 Task: Notify agents about tickets requiring input from the product design team.
Action: Mouse moved to (621, 36)
Screenshot: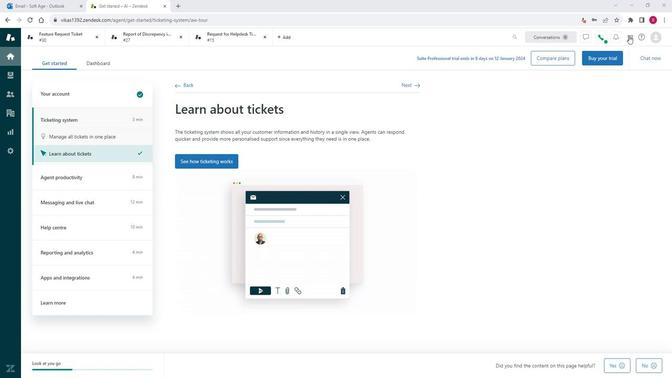 
Action: Mouse pressed left at (621, 36)
Screenshot: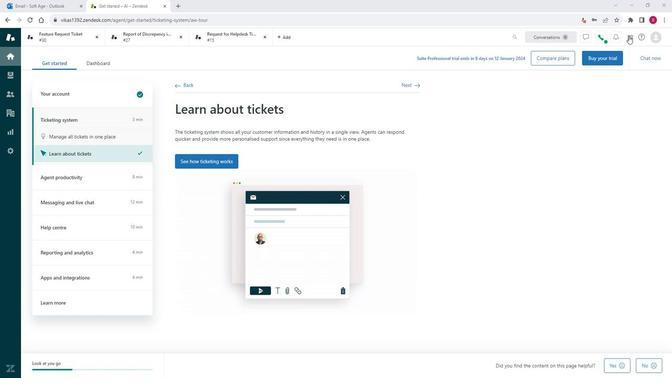 
Action: Mouse moved to (569, 212)
Screenshot: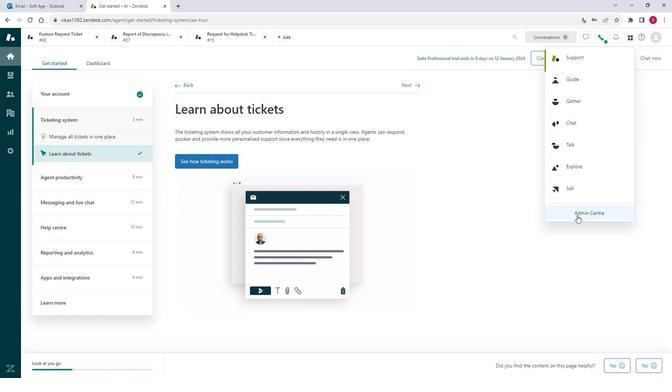 
Action: Mouse pressed left at (569, 212)
Screenshot: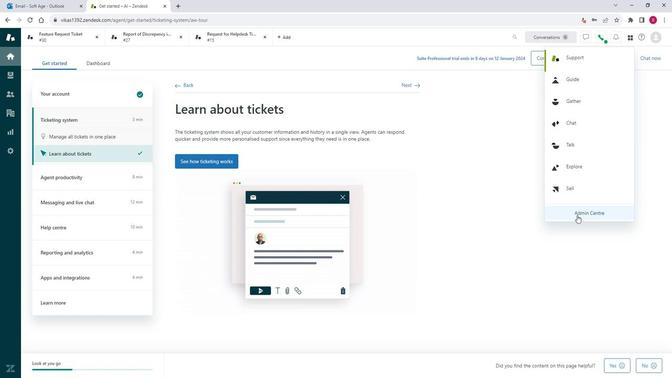 
Action: Mouse moved to (36, 96)
Screenshot: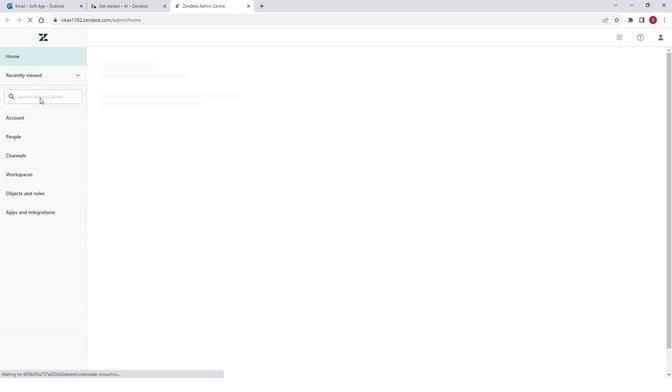 
Action: Mouse pressed left at (36, 96)
Screenshot: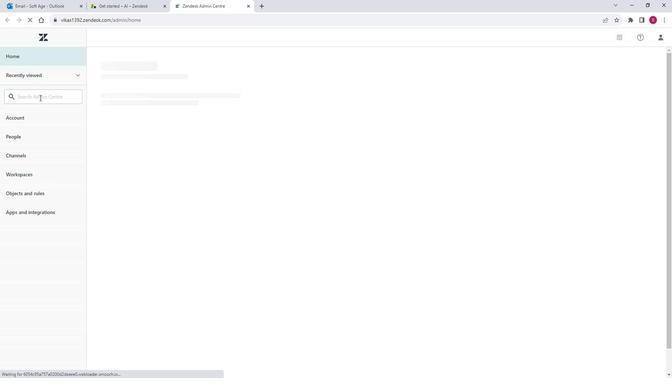 
Action: Mouse moved to (36, 95)
Screenshot: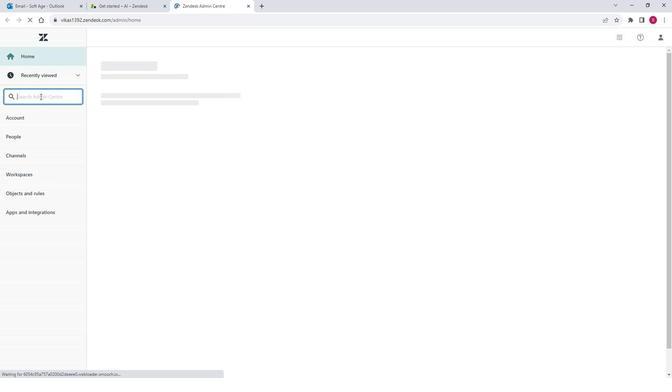 
Action: Key pressed triggers
Screenshot: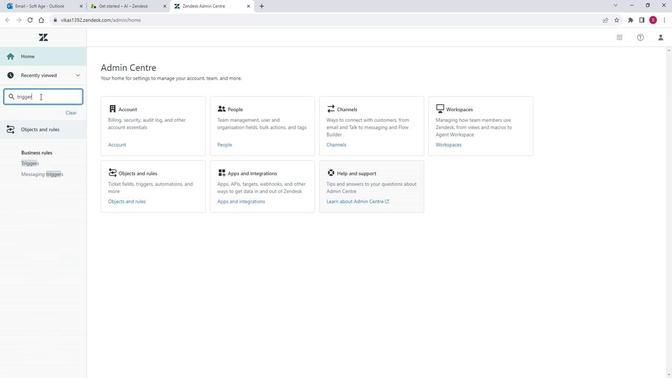 
Action: Mouse moved to (28, 160)
Screenshot: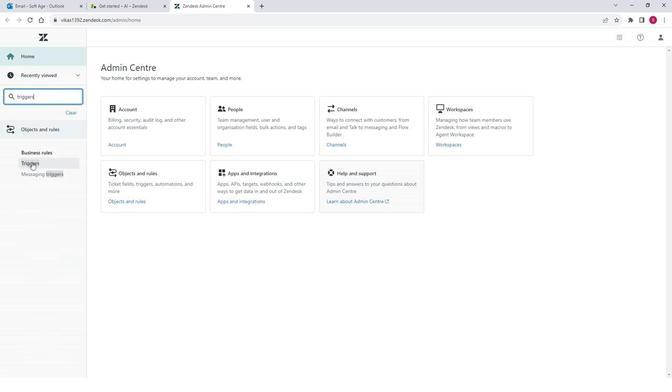 
Action: Mouse pressed left at (28, 160)
Screenshot: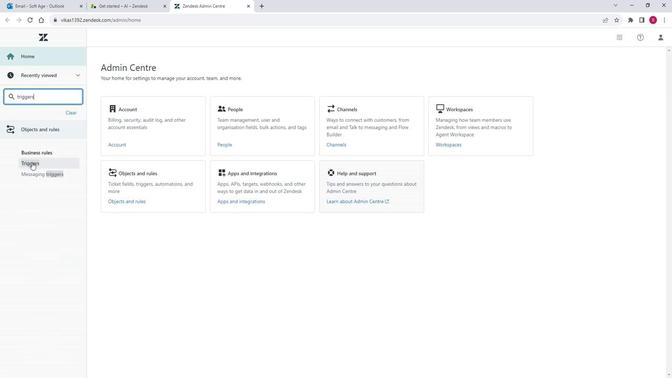 
Action: Mouse moved to (619, 73)
Screenshot: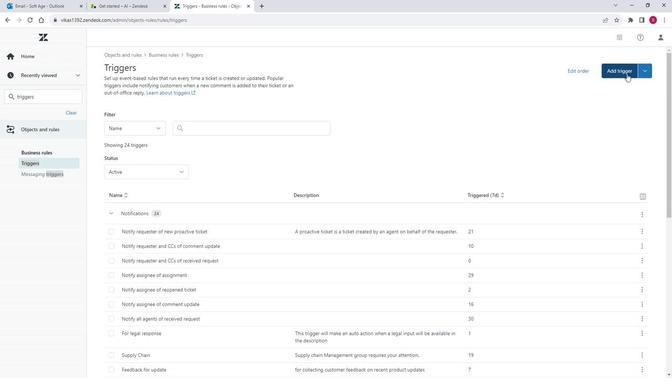 
Action: Mouse pressed left at (619, 73)
Screenshot: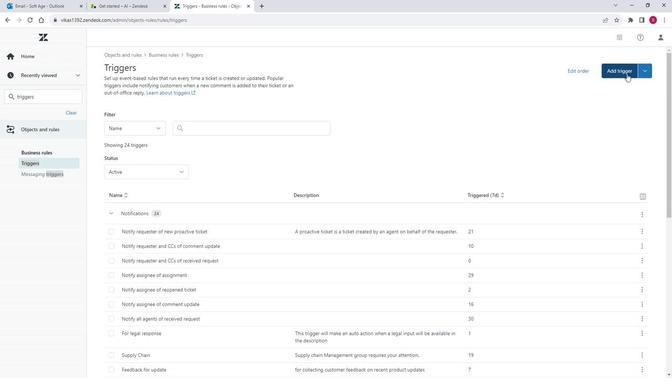 
Action: Mouse moved to (149, 98)
Screenshot: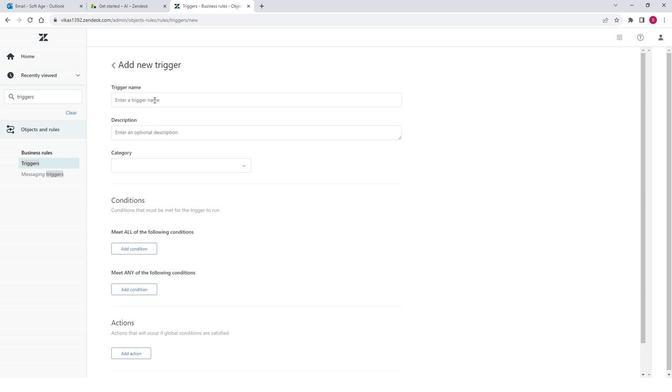 
Action: Mouse pressed left at (149, 98)
Screenshot: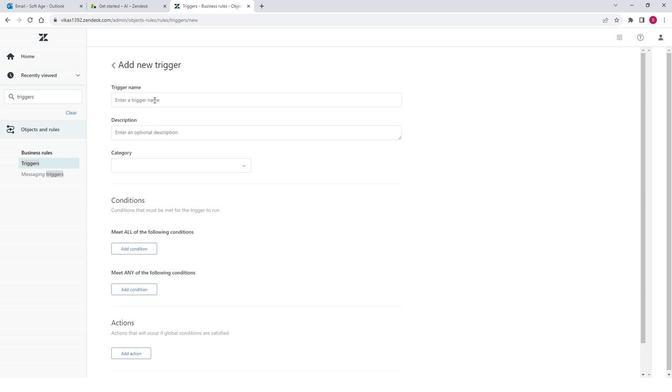 
Action: Mouse moved to (151, 98)
Screenshot: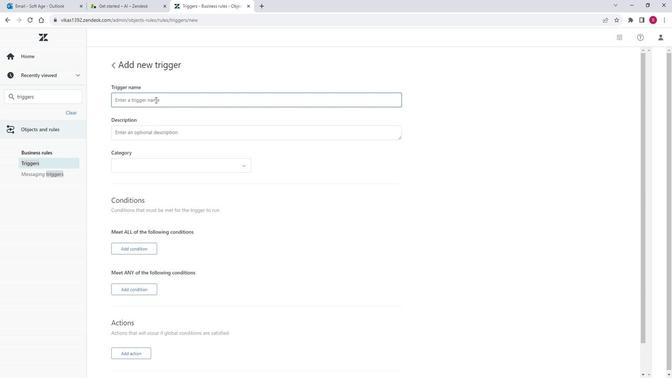 
Action: Key pressed <Key.shift><Key.shift><Key.shift><Key.shift><Key.shift><Key.shift><Key.shift><Key.shift><Key.shift><Key.shift><Key.shift><Key.shift><Key.shift><Key.shift><Key.shift><Key.shift><Key.shift><Key.shift><Key.shift><Key.shift><Key.shift><Key.shift><Key.shift><Key.shift><Key.shift><Key.shift><Key.shift><Key.shift><Key.shift><Key.shift><Key.shift><Key.shift><Key.shift><Key.shift><Key.shift><Key.shift><Key.shift><Key.shift><Key.shift><Key.shift><Key.shift><Key.shift><Key.shift><Key.shift><Key.shift><Key.shift><Key.shift><Key.shift><Key.shift><Key.shift><Key.shift><Key.shift><Key.shift><Key.shift><Key.shift><Key.shift><Key.shift><Key.shift><Key.shift>ti<Key.backspace><Key.backspace><Key.shift><Key.shift>Ticket<Key.space>requires<Key.space>input
Screenshot: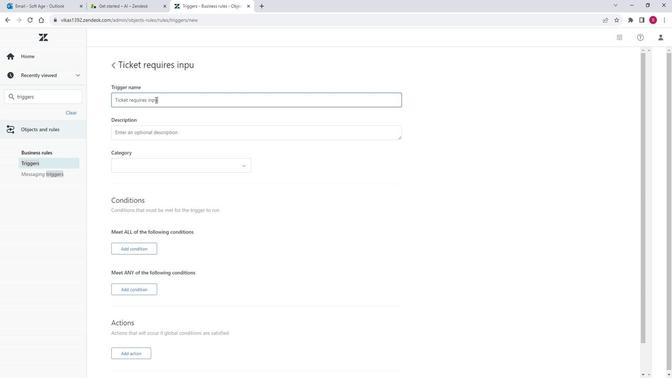 
Action: Mouse moved to (149, 131)
Screenshot: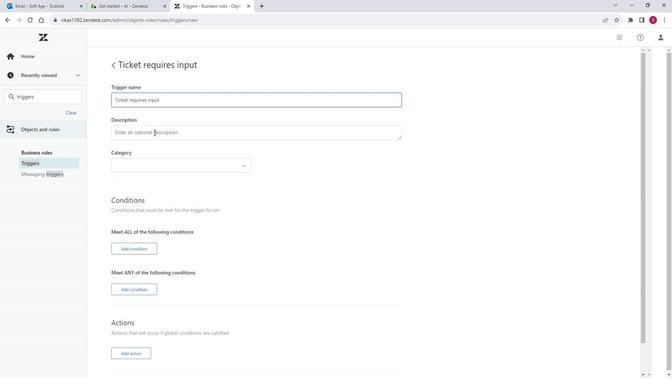 
Action: Mouse pressed left at (149, 131)
Screenshot: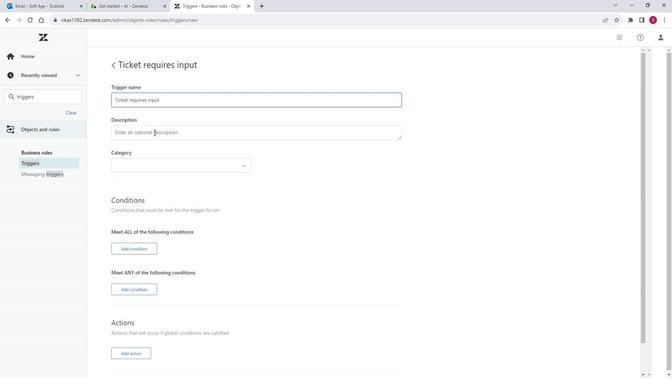 
Action: Mouse moved to (148, 131)
Screenshot: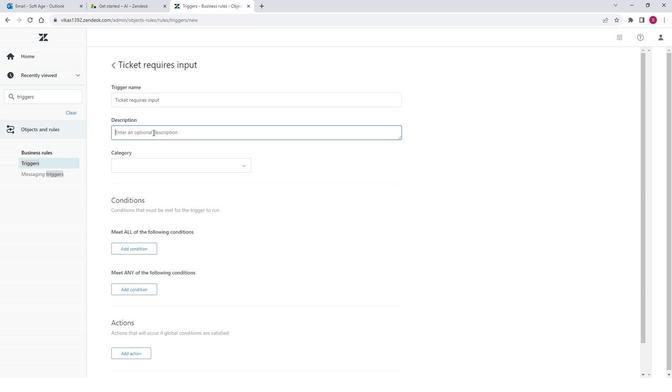 
Action: Key pressed <Key.shift><Key.shift><Key.shift><Key.shift><Key.shift><Key.shift><Key.shift><Key.shift><Key.shift>Automatically<Key.space>notis<Key.backspace>dies<Key.space>sa<Key.backspace><Key.backspace>assignes<Key.backspace><Key.backspace>d<Key.backspace>ed<Key.space>af<Key.backspace>gents<Key.space>when<Key.space>tickets<Key.space>with<Key.space>design<Key.space><Key.backspace>-related<Key.space>inquiries<Key.space>are<Key.space>created<Key.space>or<Key.space>updated.
Screenshot: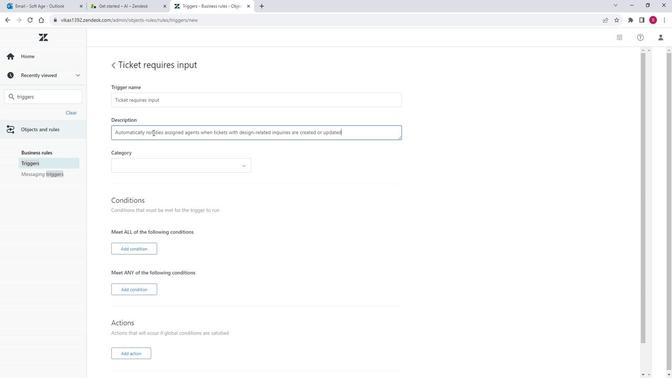 
Action: Mouse moved to (218, 164)
Screenshot: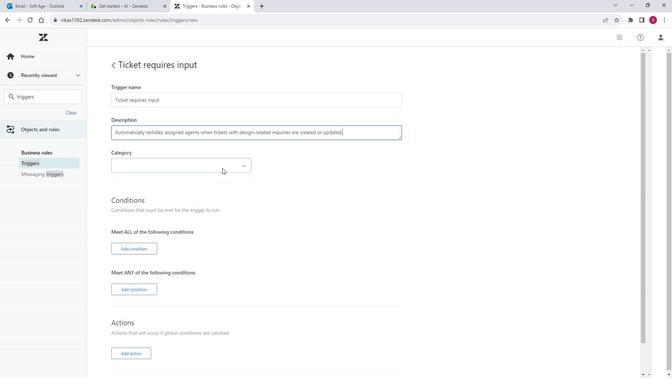 
Action: Mouse pressed left at (218, 164)
Screenshot: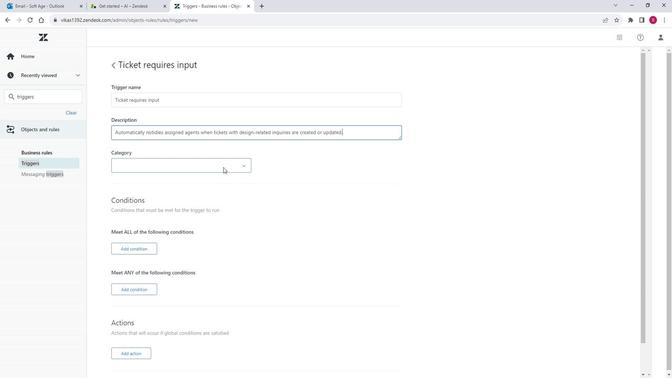 
Action: Mouse moved to (154, 181)
Screenshot: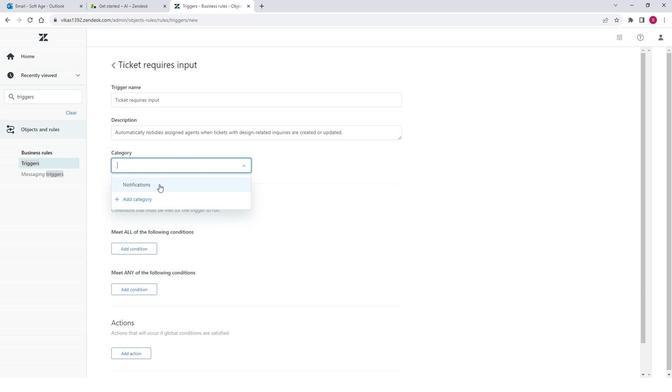 
Action: Mouse pressed left at (154, 181)
Screenshot: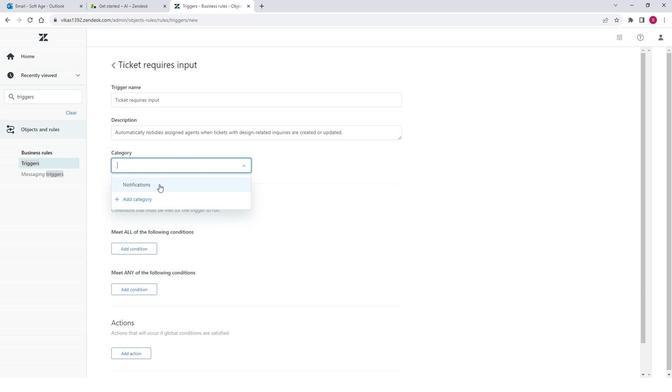 
Action: Mouse moved to (135, 245)
Screenshot: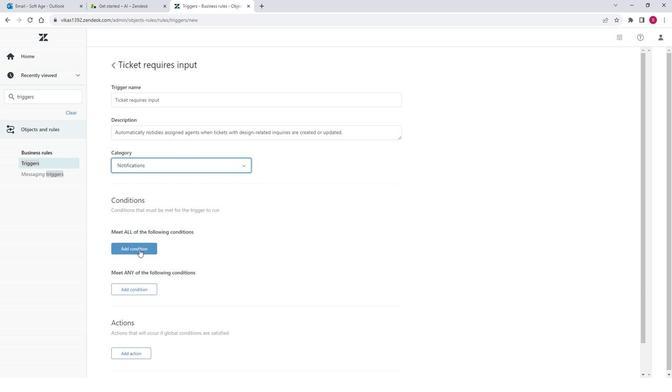 
Action: Mouse pressed left at (135, 245)
Screenshot: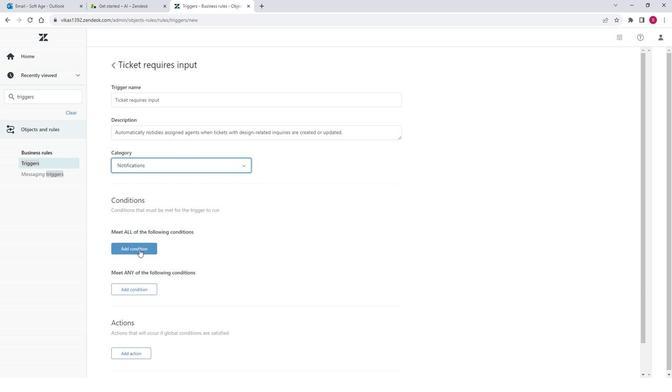 
Action: Mouse moved to (175, 252)
Screenshot: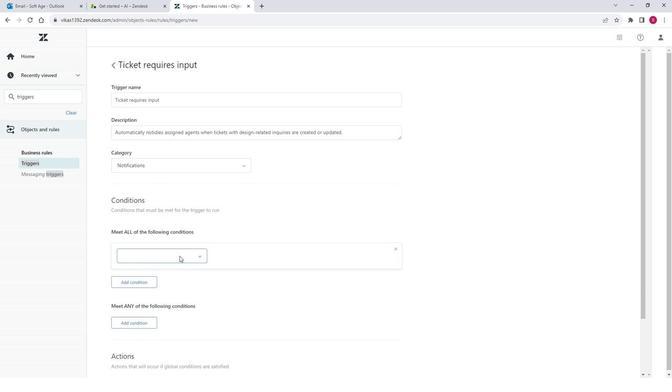 
Action: Mouse pressed left at (175, 252)
Screenshot: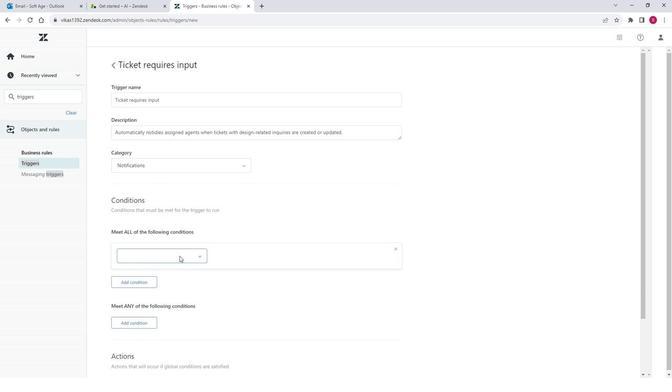 
Action: Mouse moved to (147, 156)
Screenshot: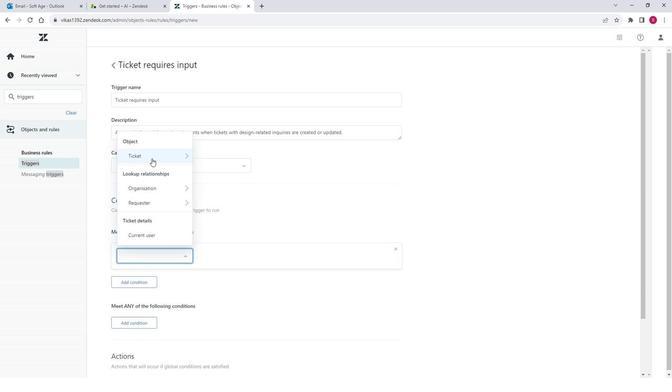 
Action: Mouse pressed left at (147, 156)
Screenshot: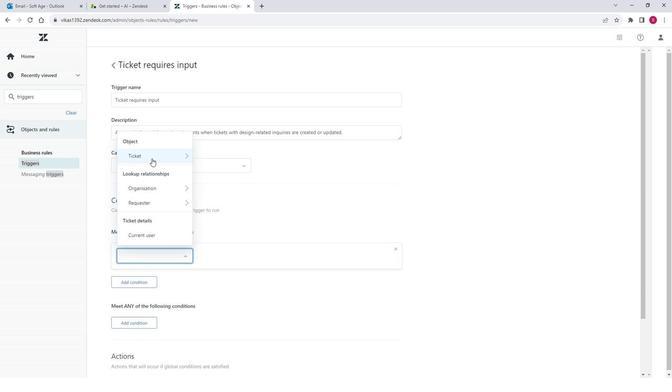 
Action: Mouse moved to (144, 208)
Screenshot: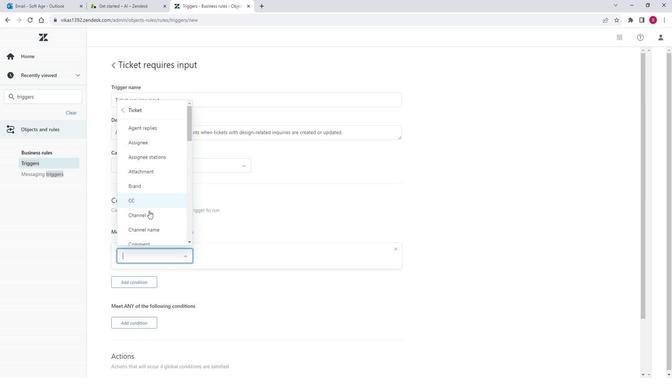 
Action: Mouse scrolled (144, 207) with delta (0, 0)
Screenshot: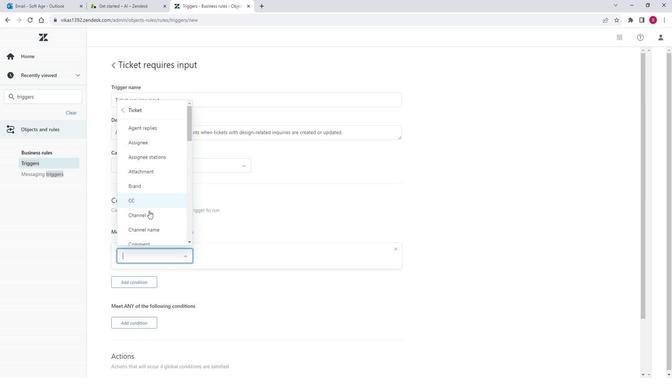 
Action: Mouse moved to (145, 208)
Screenshot: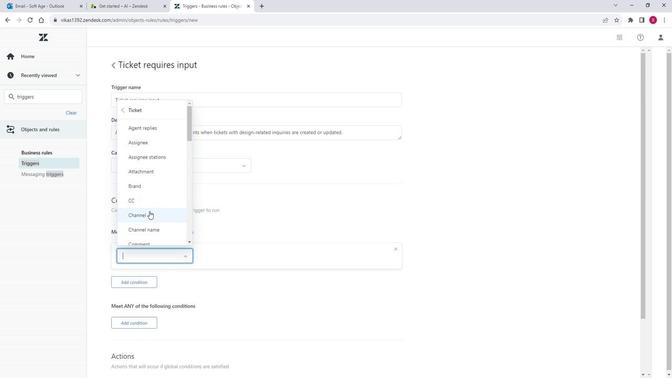 
Action: Mouse scrolled (145, 208) with delta (0, 0)
Screenshot: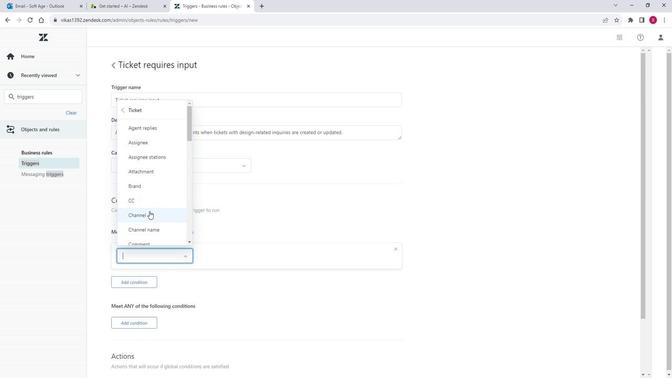 
Action: Mouse moved to (145, 208)
Screenshot: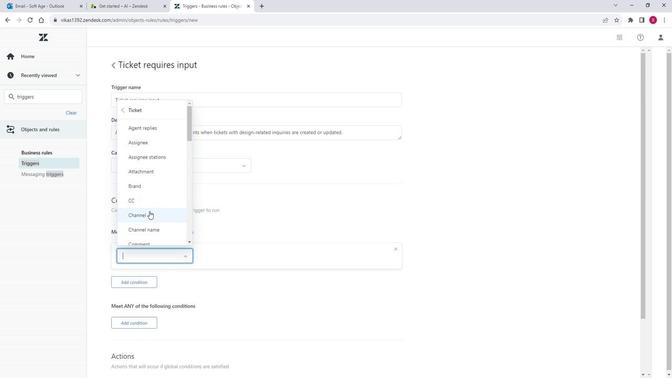 
Action: Mouse scrolled (145, 208) with delta (0, 0)
Screenshot: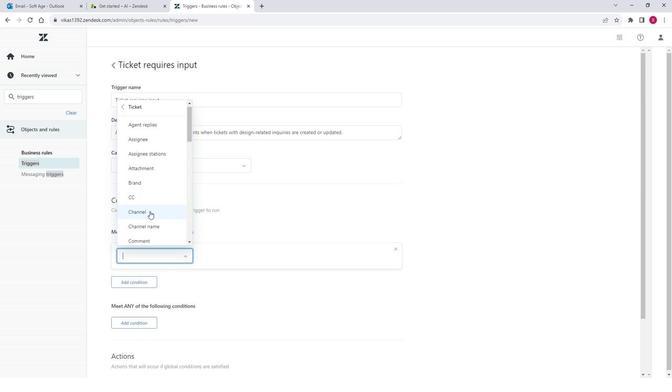 
Action: Mouse moved to (145, 208)
Screenshot: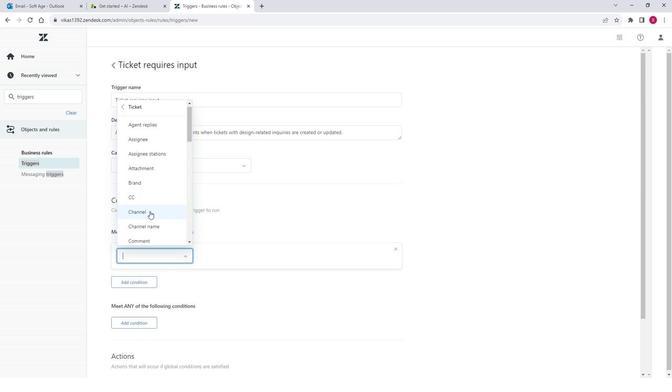 
Action: Mouse scrolled (145, 208) with delta (0, 0)
Screenshot: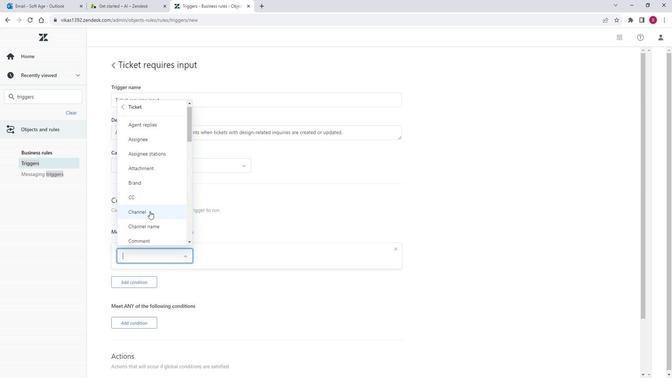 
Action: Mouse moved to (146, 208)
Screenshot: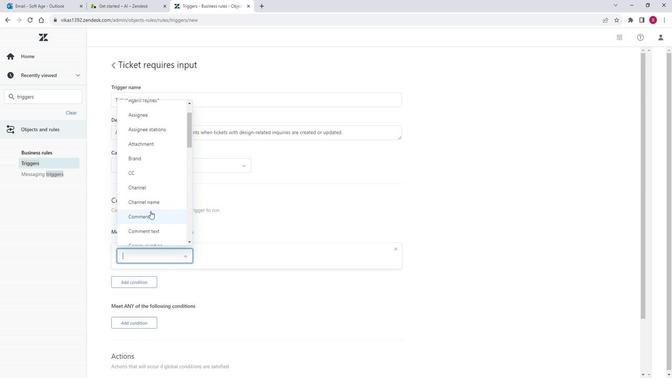 
Action: Mouse scrolled (146, 208) with delta (0, 0)
Screenshot: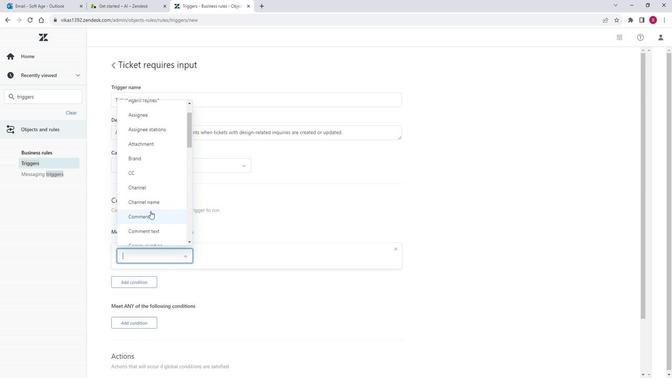 
Action: Mouse moved to (149, 204)
Screenshot: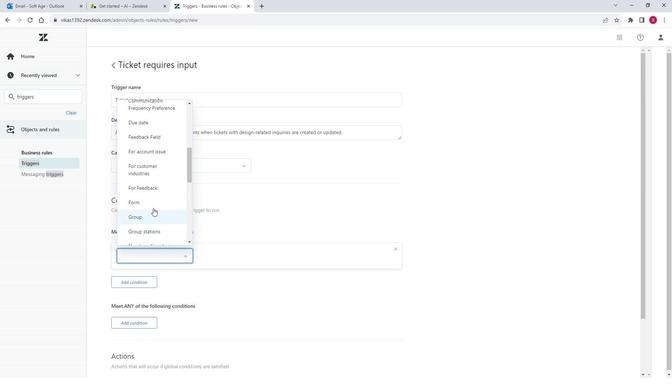 
Action: Mouse scrolled (149, 204) with delta (0, 0)
Screenshot: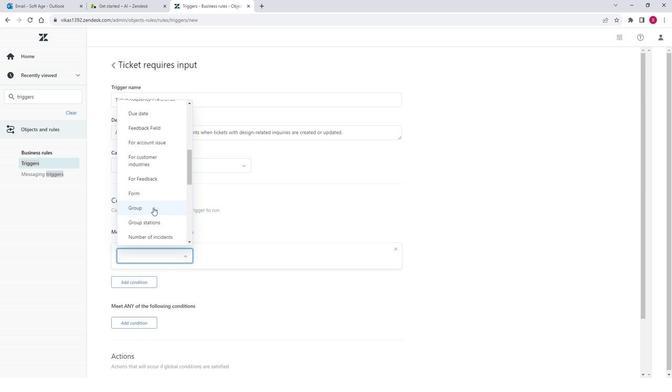 
Action: Mouse scrolled (149, 204) with delta (0, 0)
Screenshot: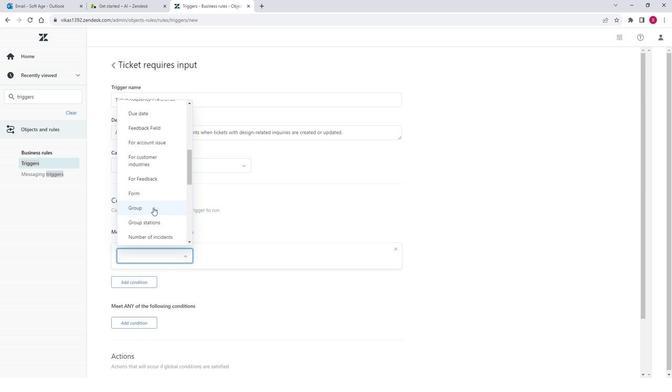 
Action: Mouse scrolled (149, 204) with delta (0, 0)
Screenshot: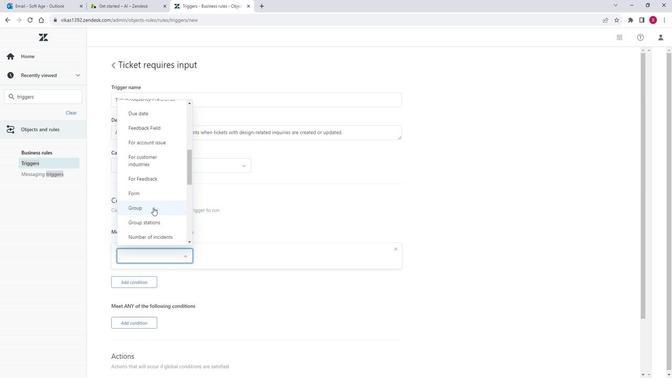 
Action: Mouse scrolled (149, 204) with delta (0, 0)
Screenshot: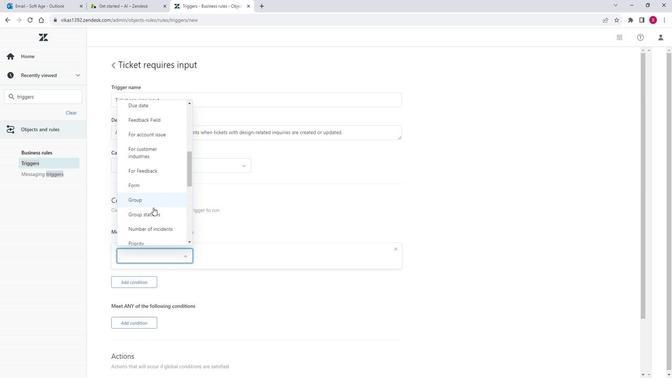 
Action: Mouse scrolled (149, 204) with delta (0, 0)
Screenshot: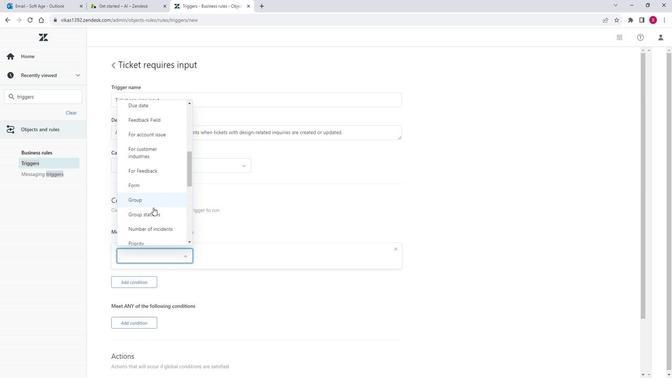 
Action: Mouse scrolled (149, 204) with delta (0, 0)
Screenshot: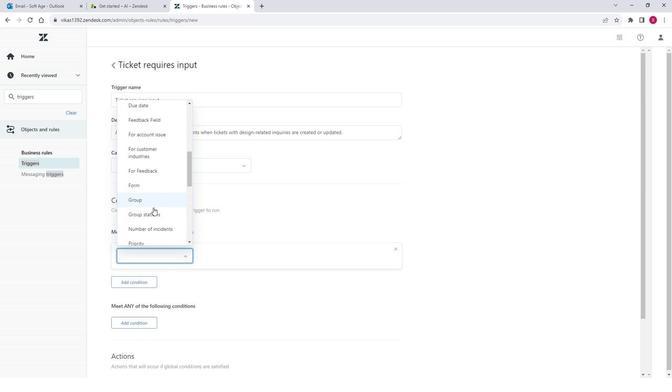 
Action: Mouse moved to (149, 203)
Screenshot: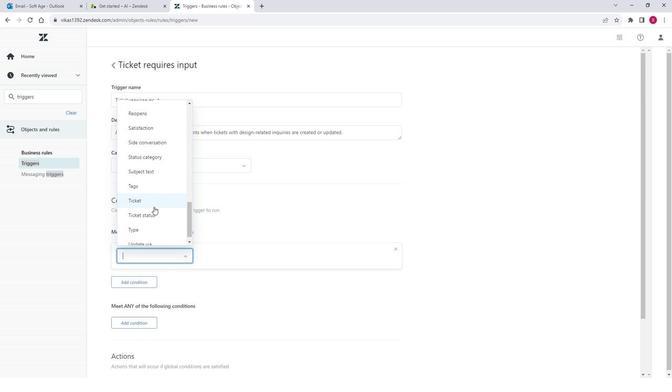 
Action: Mouse scrolled (149, 203) with delta (0, 0)
Screenshot: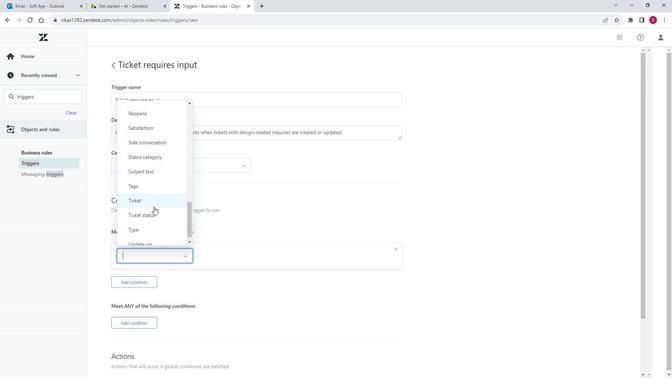 
Action: Mouse scrolled (149, 203) with delta (0, 0)
Screenshot: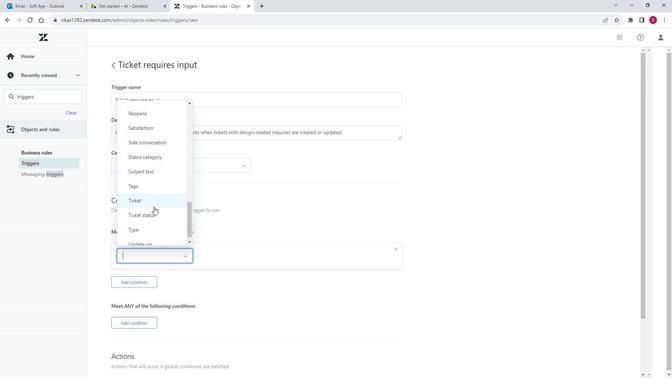 
Action: Mouse scrolled (149, 203) with delta (0, 0)
Screenshot: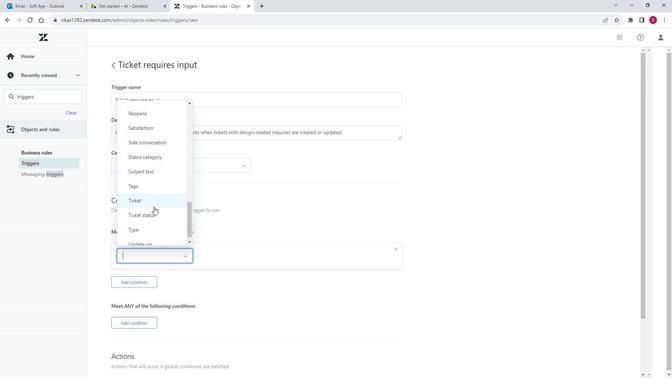 
Action: Mouse scrolled (149, 203) with delta (0, 0)
Screenshot: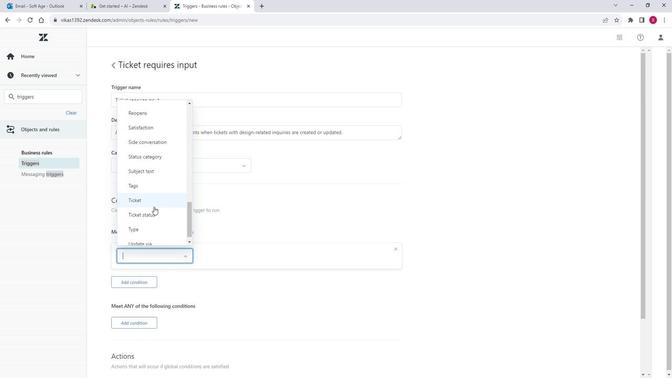 
Action: Mouse scrolled (149, 203) with delta (0, 0)
Screenshot: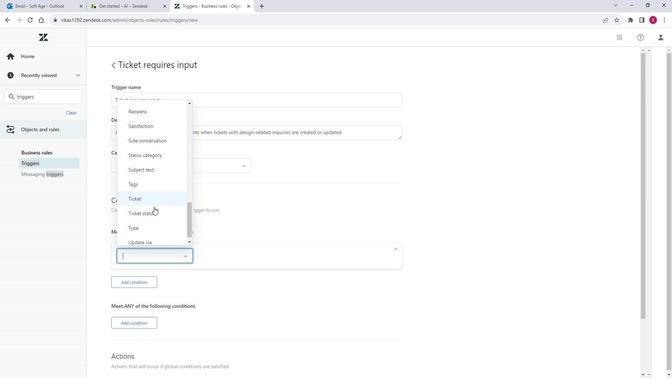 
Action: Mouse moved to (142, 202)
Screenshot: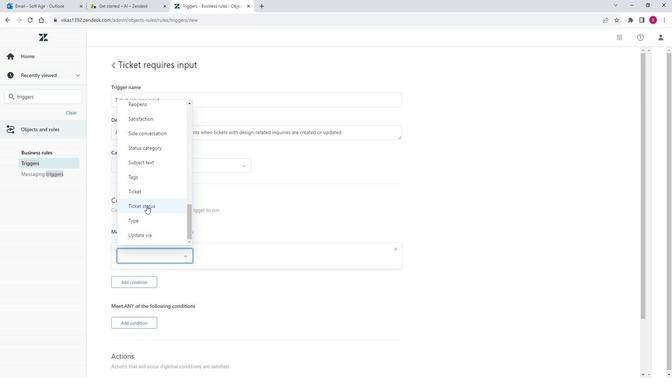 
Action: Mouse pressed left at (142, 202)
Screenshot: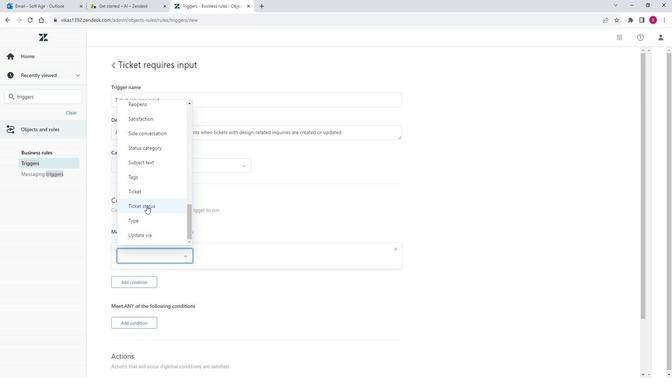 
Action: Mouse moved to (234, 311)
Screenshot: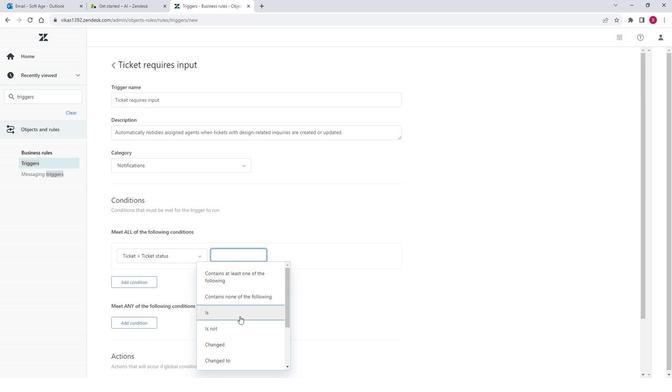 
Action: Mouse pressed left at (234, 311)
Screenshot: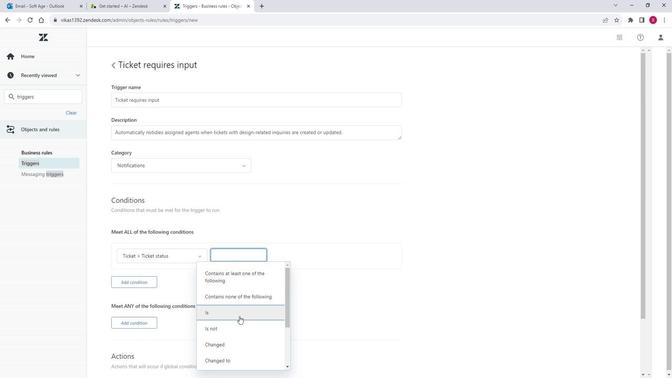 
Action: Mouse moved to (300, 286)
Screenshot: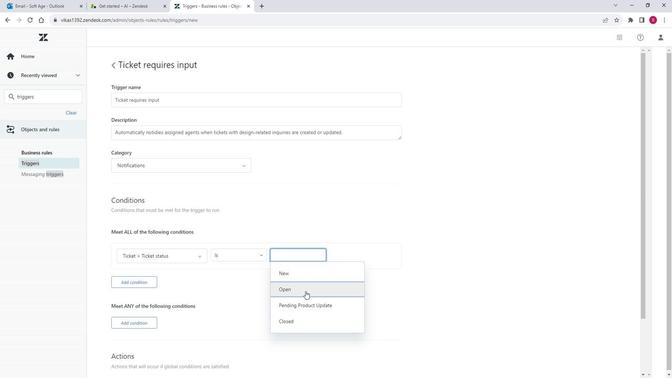 
Action: Mouse pressed left at (300, 286)
Screenshot: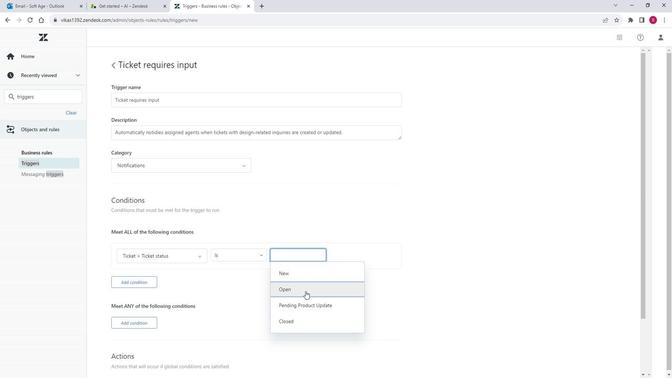
Action: Mouse moved to (146, 275)
Screenshot: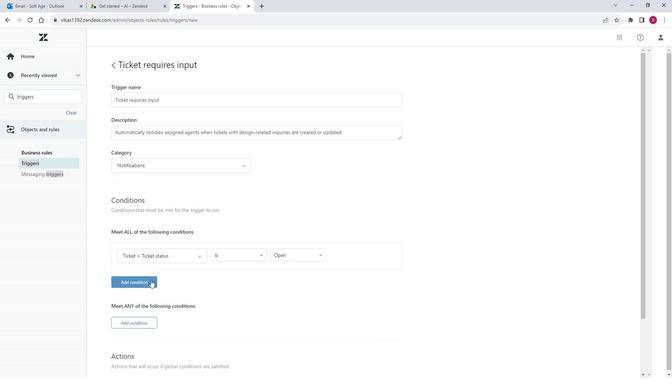 
Action: Mouse pressed left at (146, 275)
Screenshot: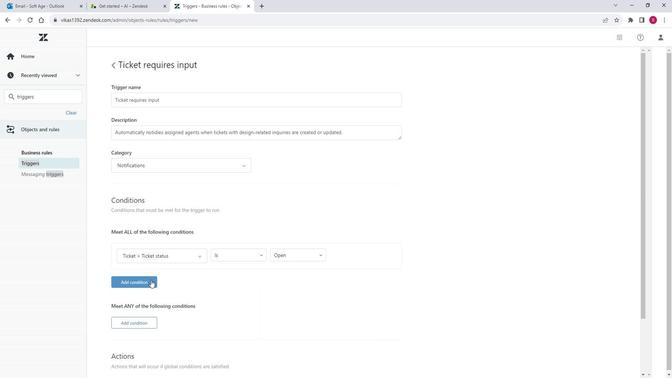 
Action: Mouse moved to (152, 277)
Screenshot: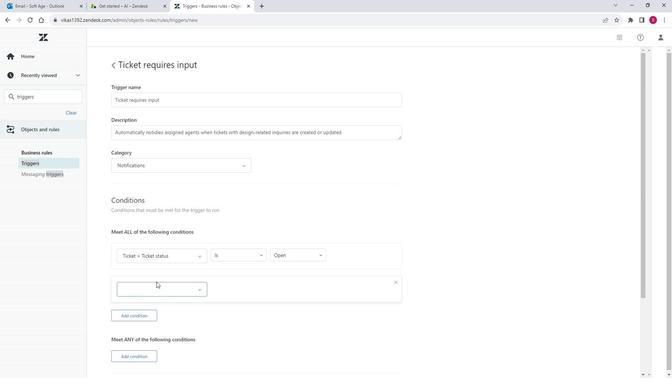 
Action: Mouse scrolled (152, 277) with delta (0, 0)
Screenshot: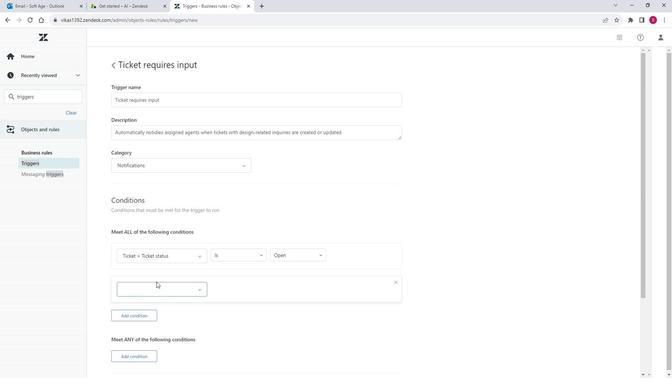 
Action: Mouse moved to (153, 270)
Screenshot: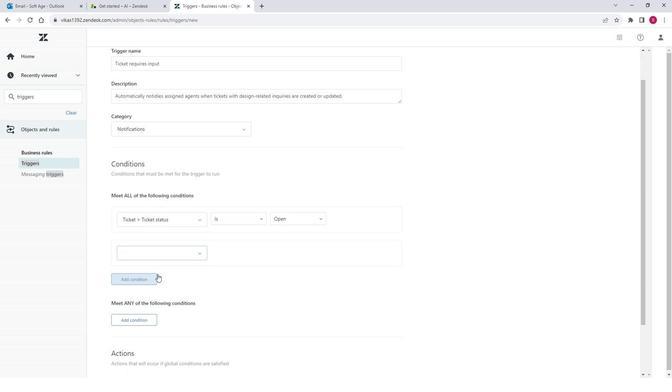 
Action: Mouse scrolled (153, 269) with delta (0, 0)
Screenshot: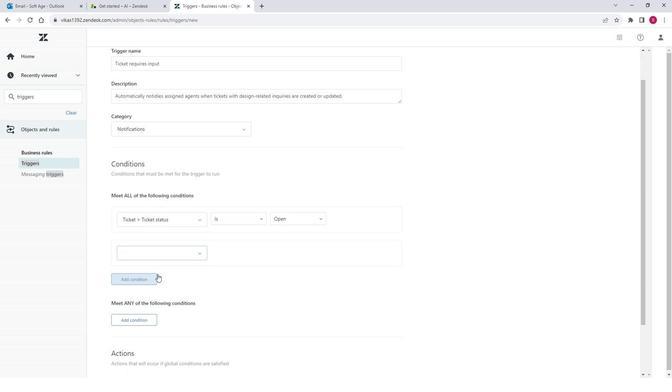 
Action: Mouse moved to (196, 215)
Screenshot: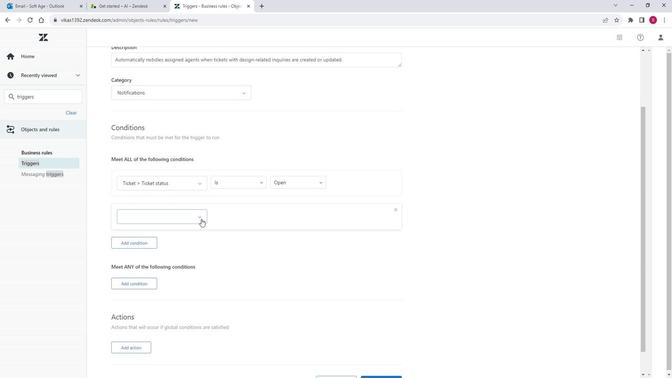 
Action: Mouse pressed left at (196, 215)
Screenshot: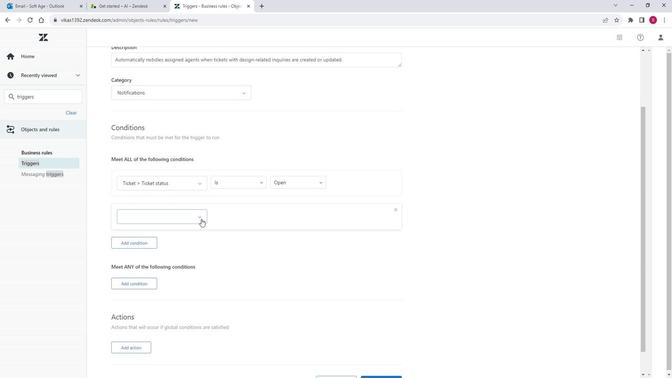
Action: Mouse moved to (157, 247)
Screenshot: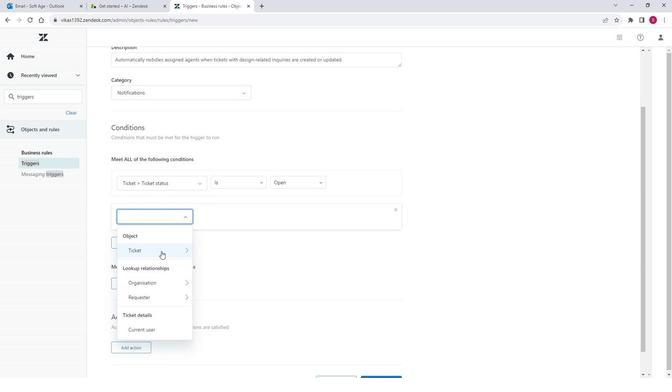 
Action: Mouse pressed left at (157, 247)
Screenshot: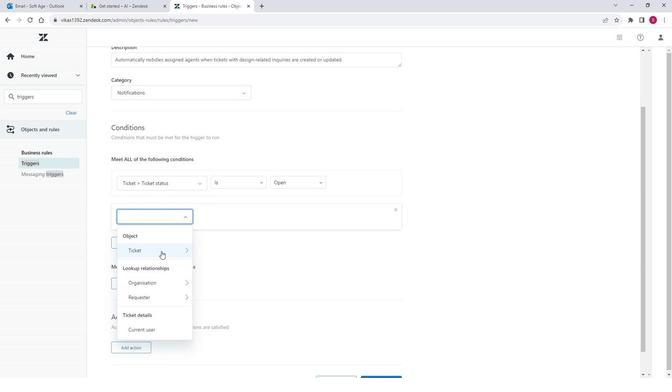 
Action: Mouse moved to (141, 258)
Screenshot: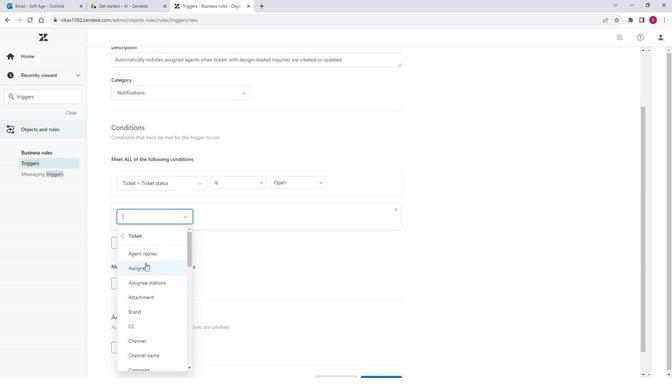 
Action: Mouse scrolled (141, 258) with delta (0, 0)
Screenshot: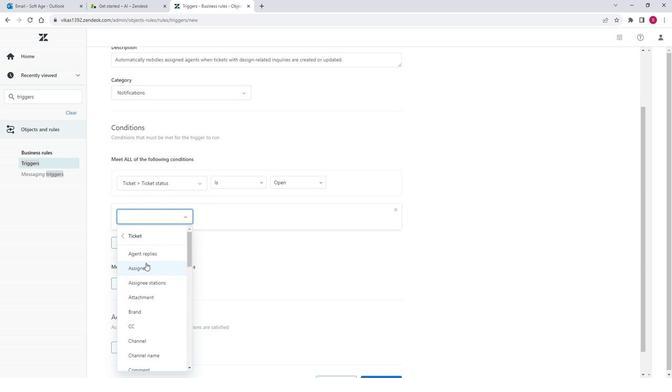 
Action: Mouse moved to (140, 271)
Screenshot: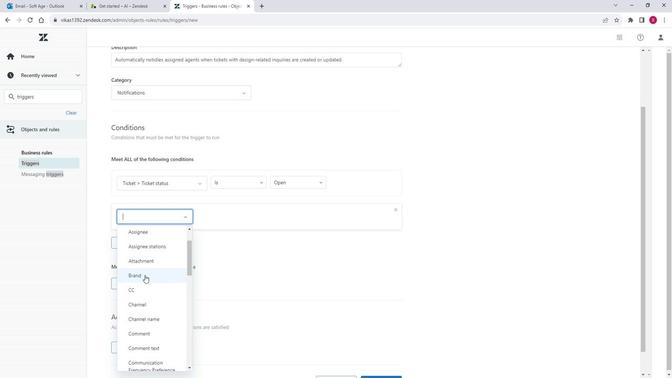 
Action: Mouse scrolled (140, 271) with delta (0, 0)
Screenshot: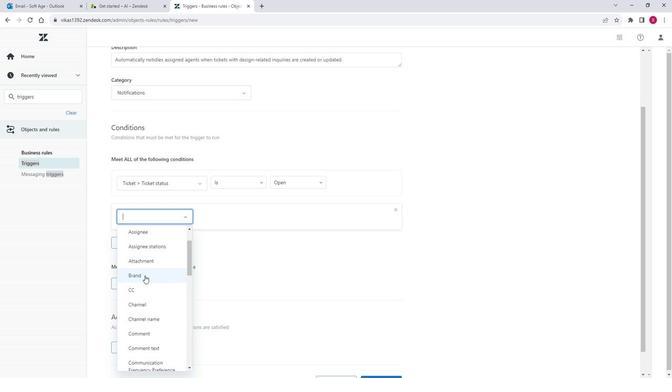 
Action: Mouse moved to (140, 272)
Screenshot: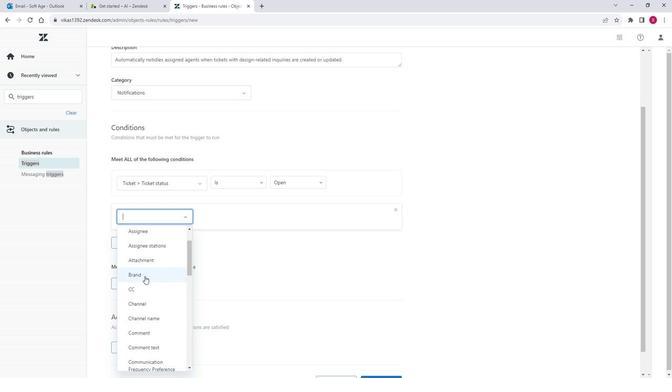 
Action: Mouse scrolled (140, 272) with delta (0, 0)
Screenshot: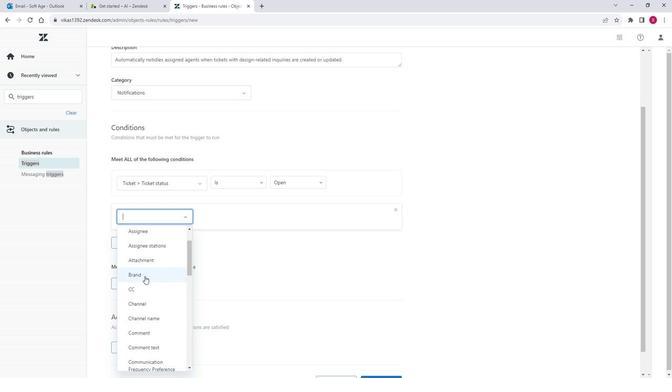 
Action: Mouse moved to (140, 273)
Screenshot: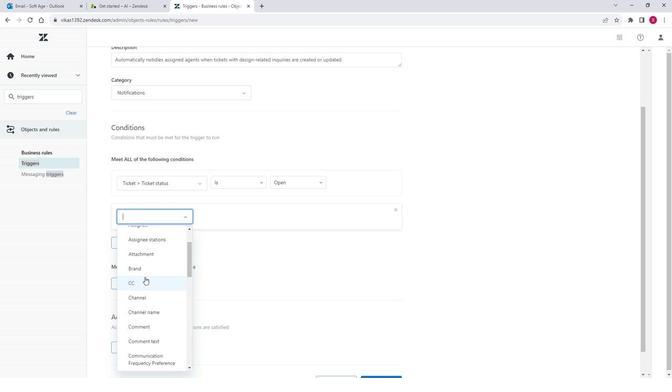 
Action: Mouse scrolled (140, 272) with delta (0, 0)
Screenshot: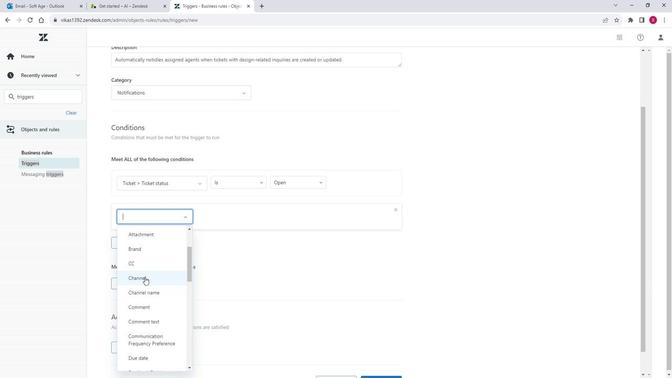
Action: Mouse moved to (145, 275)
Screenshot: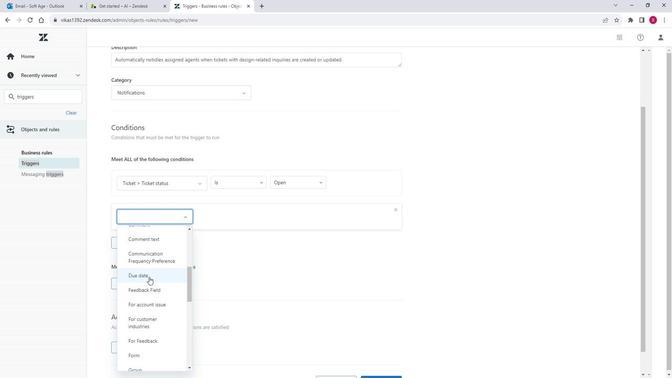 
Action: Mouse scrolled (145, 274) with delta (0, 0)
Screenshot: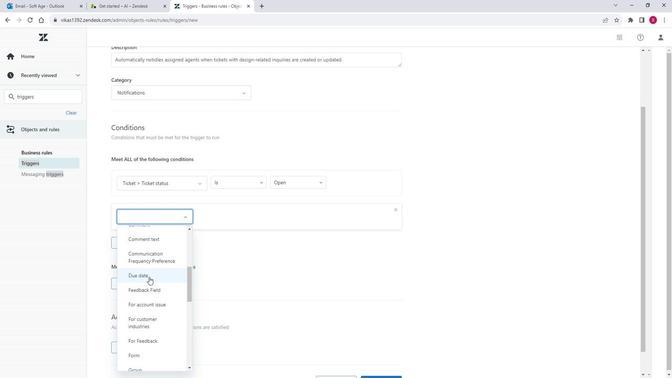 
Action: Mouse moved to (145, 276)
Screenshot: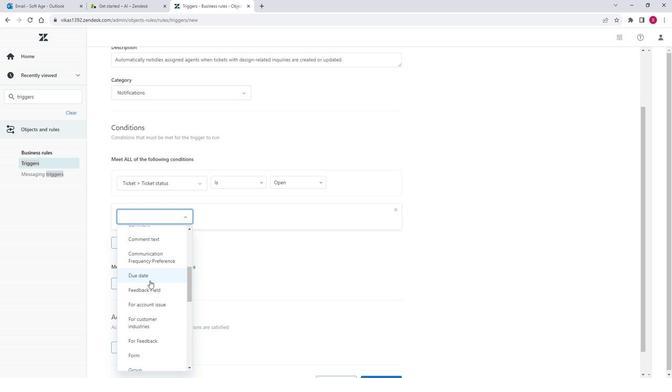 
Action: Mouse scrolled (145, 276) with delta (0, 0)
Screenshot: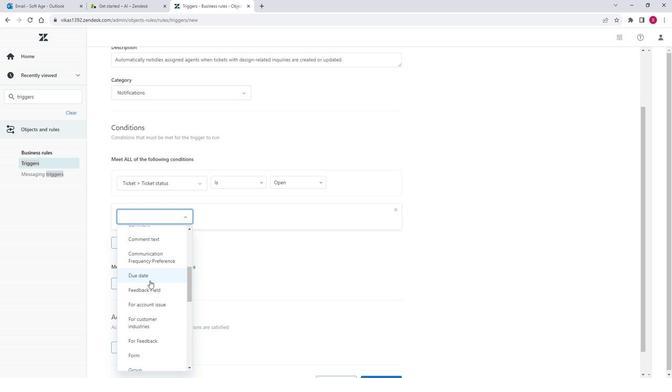 
Action: Mouse moved to (145, 276)
Screenshot: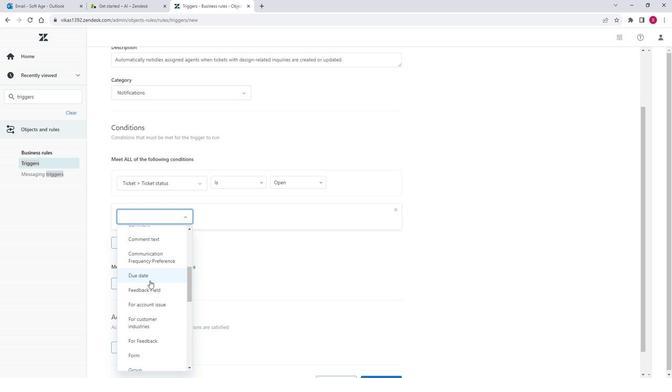 
Action: Mouse scrolled (145, 276) with delta (0, 0)
Screenshot: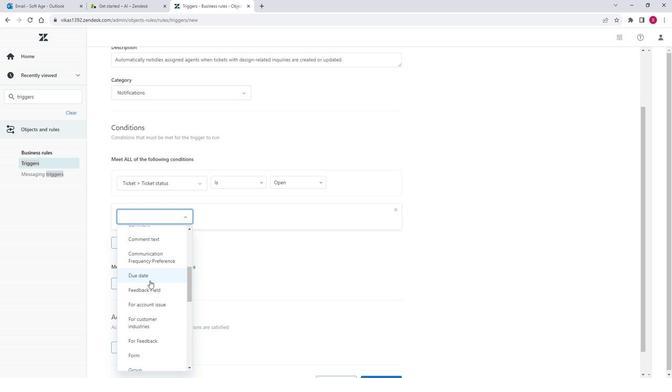
Action: Mouse moved to (146, 277)
Screenshot: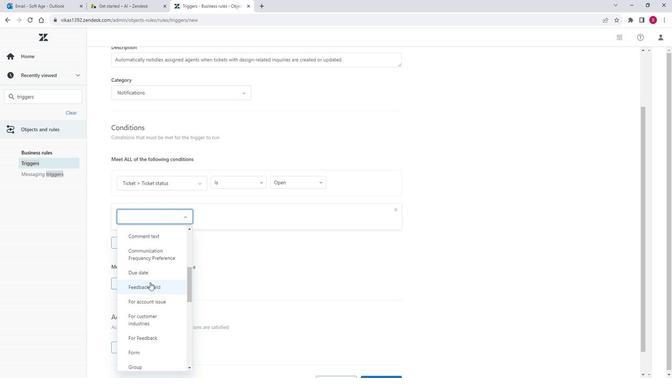
Action: Mouse scrolled (146, 276) with delta (0, 0)
Screenshot: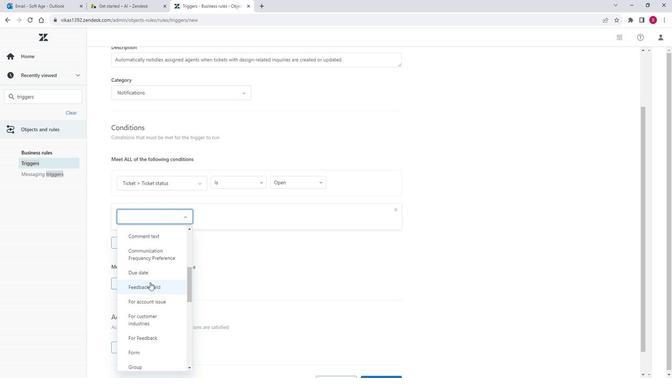 
Action: Mouse moved to (146, 277)
Screenshot: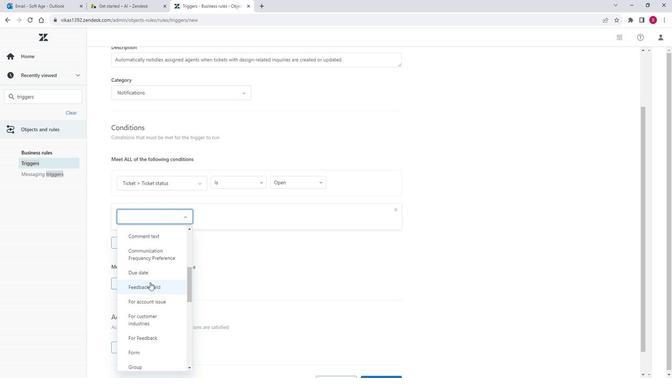 
Action: Mouse scrolled (146, 277) with delta (0, 0)
Screenshot: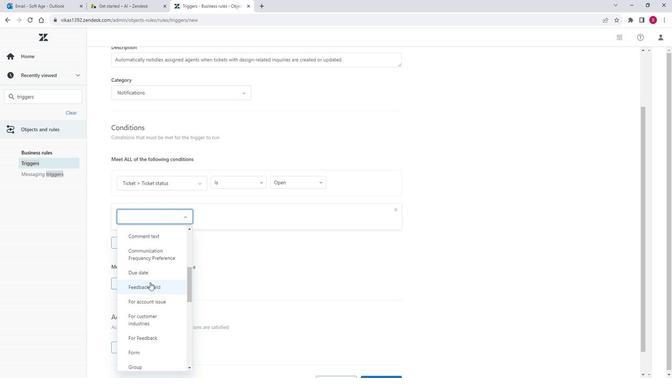 
Action: Mouse moved to (146, 278)
Screenshot: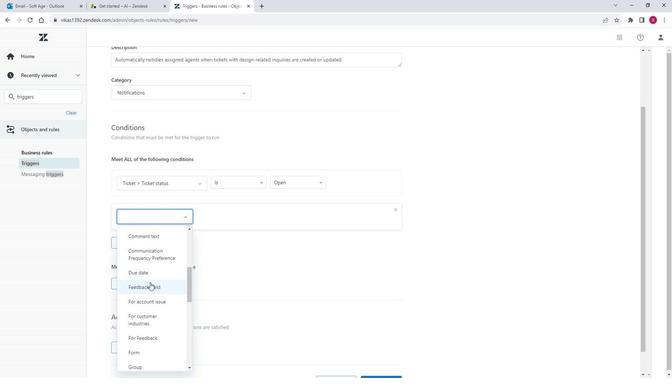 
Action: Mouse scrolled (146, 278) with delta (0, 0)
Screenshot: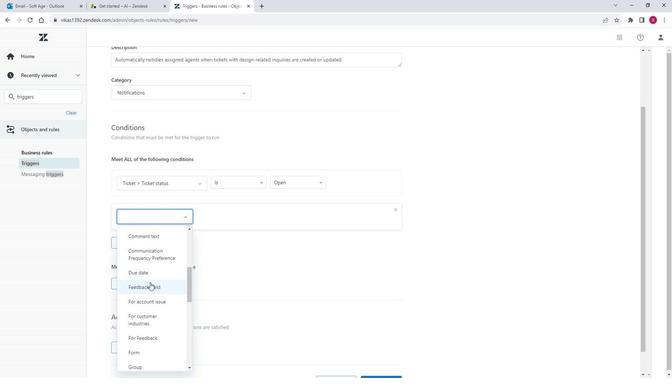 
Action: Mouse moved to (143, 287)
Screenshot: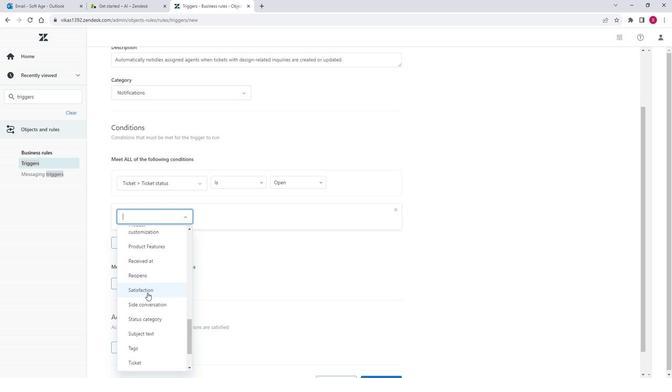 
Action: Mouse scrolled (143, 287) with delta (0, 0)
Screenshot: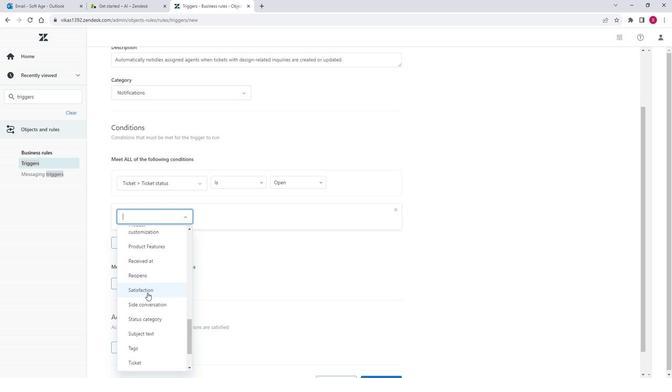 
Action: Mouse moved to (143, 288)
Screenshot: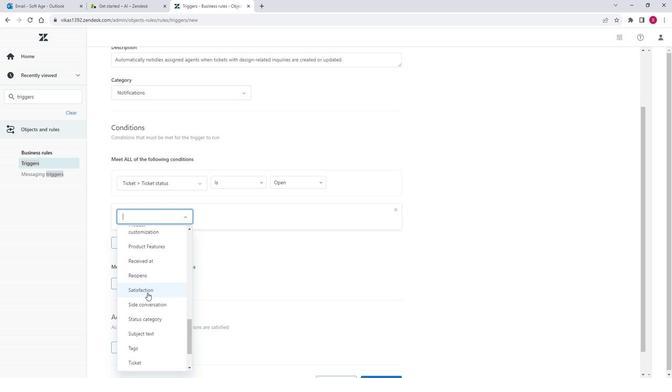 
Action: Mouse scrolled (143, 287) with delta (0, 0)
Screenshot: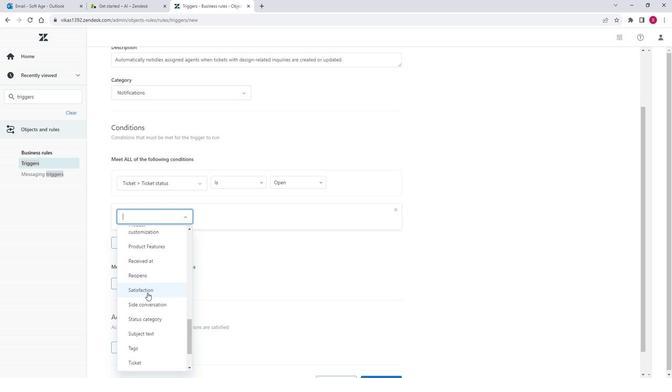 
Action: Mouse moved to (143, 288)
Screenshot: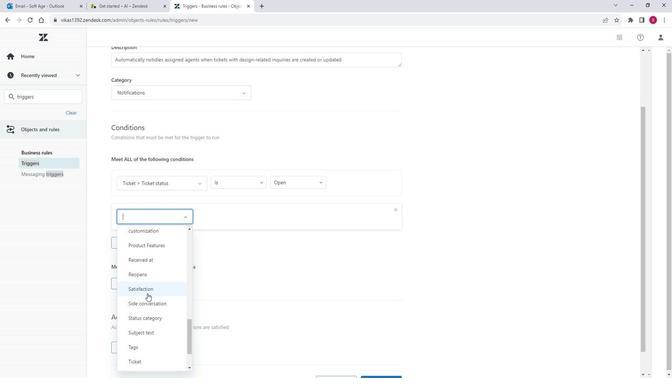 
Action: Mouse scrolled (143, 288) with delta (0, 0)
Screenshot: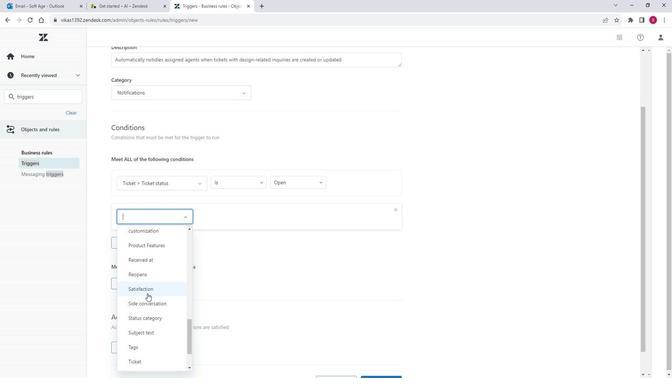 
Action: Mouse moved to (143, 288)
Screenshot: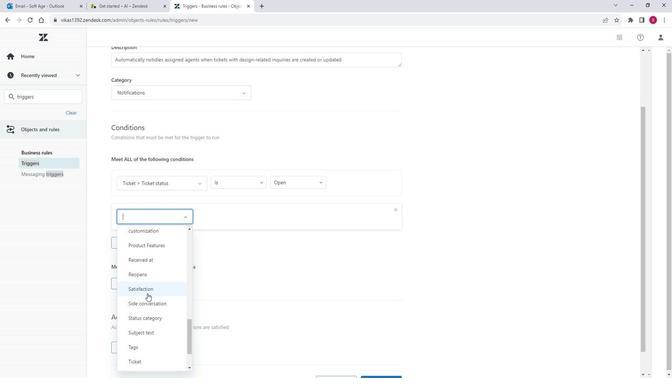 
Action: Mouse scrolled (143, 288) with delta (0, 0)
Screenshot: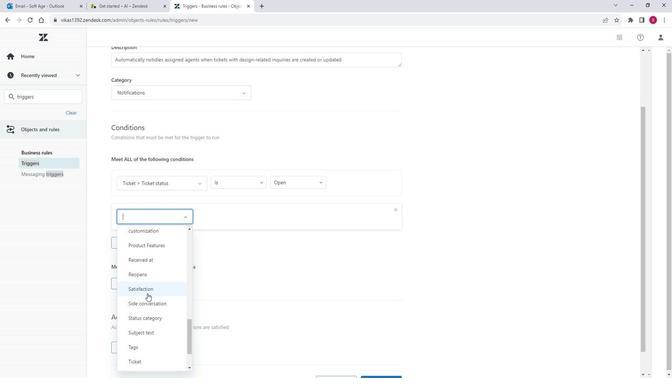 
Action: Mouse scrolled (143, 288) with delta (0, 0)
Screenshot: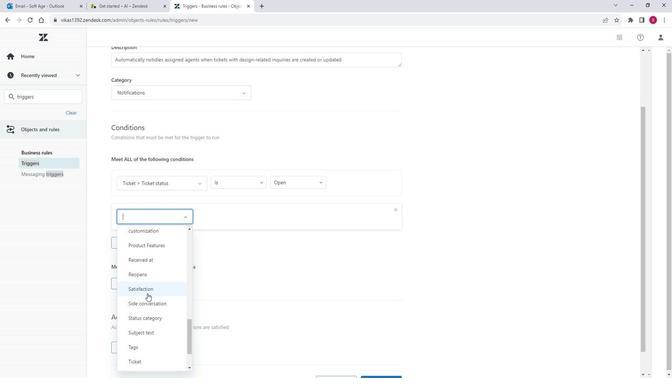 
Action: Mouse moved to (143, 288)
Screenshot: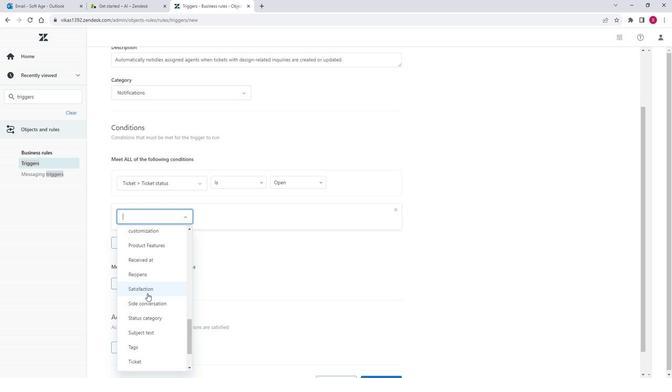
Action: Mouse scrolled (143, 288) with delta (0, 0)
Screenshot: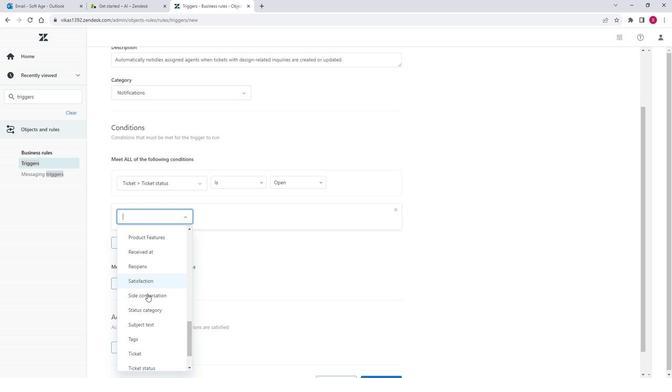 
Action: Mouse moved to (143, 311)
Screenshot: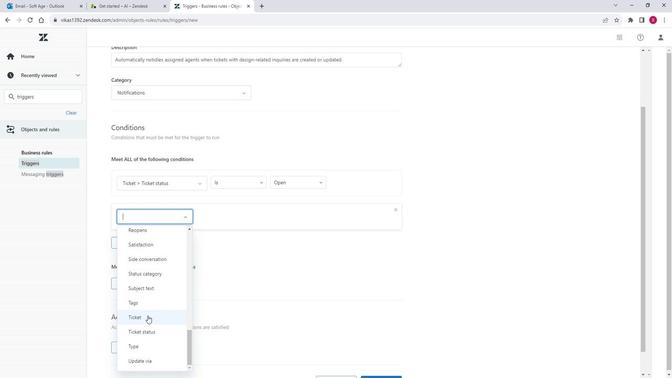 
Action: Mouse pressed left at (143, 311)
Screenshot: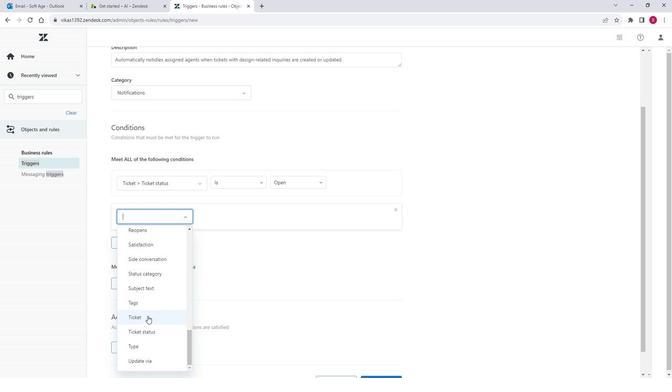
Action: Mouse moved to (194, 210)
Screenshot: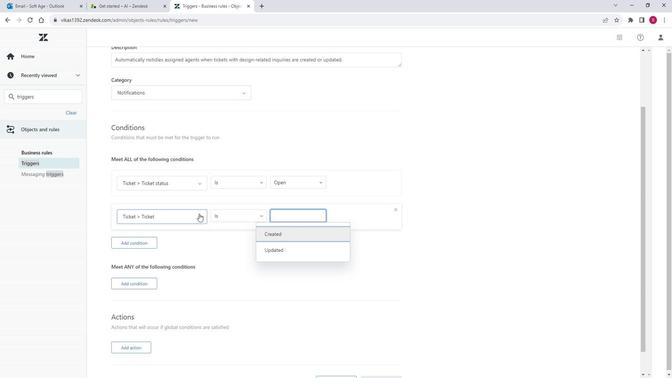 
Action: Mouse pressed left at (194, 210)
Screenshot: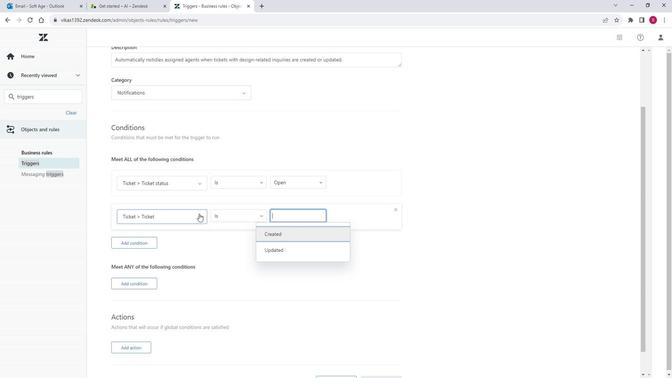 
Action: Mouse moved to (144, 295)
Screenshot: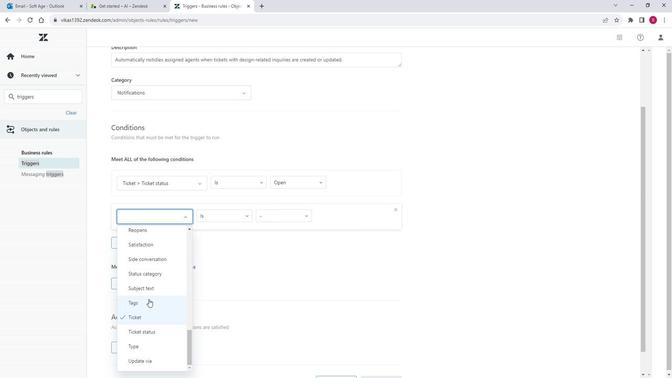 
Action: Mouse pressed left at (144, 295)
Screenshot: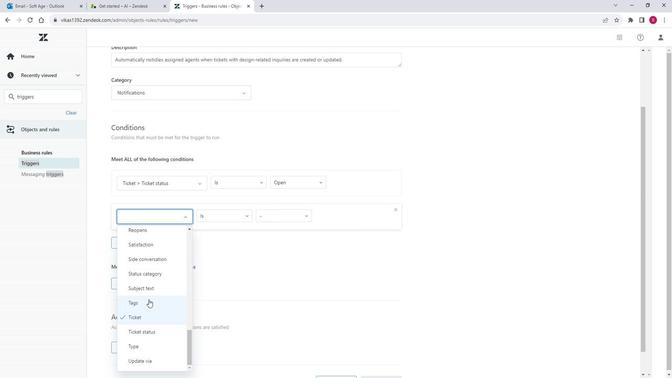 
Action: Mouse moved to (226, 235)
Screenshot: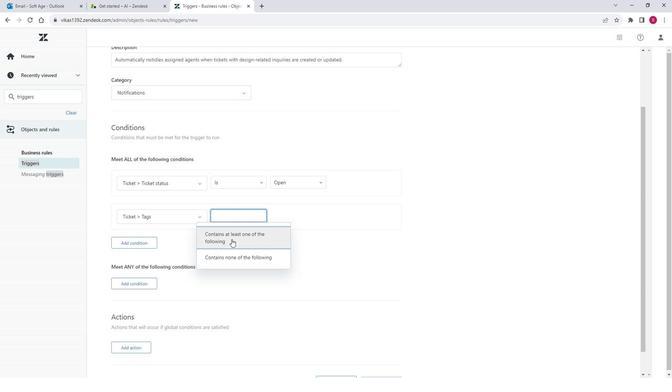 
Action: Mouse pressed left at (226, 235)
Screenshot: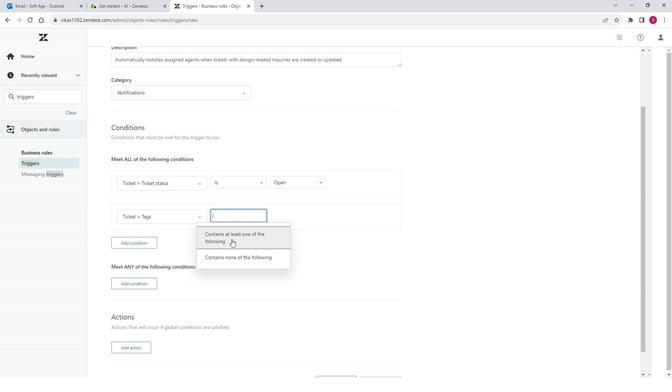 
Action: Mouse moved to (325, 205)
Screenshot: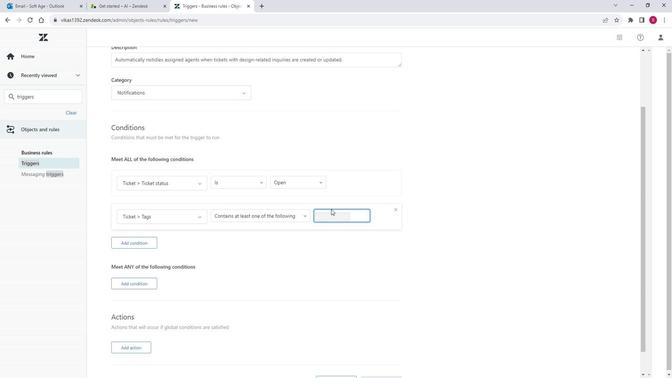 
Action: Key pressed <Key.shift>Designin<Key.backspace><Key.backspace><Key.shift>Input<Key.shift><Key.shift><Key.shift><Key.shift><Key.shift><Key.shift><Key.shift><Key.shift><Key.shift><Key.shift><Key.shift><Key.shift><Key.shift><Key.shift><Key.shift><Key.shift><Key.shift><Key.shift><Key.shift><Key.shift>Needed<Key.enter>
Screenshot: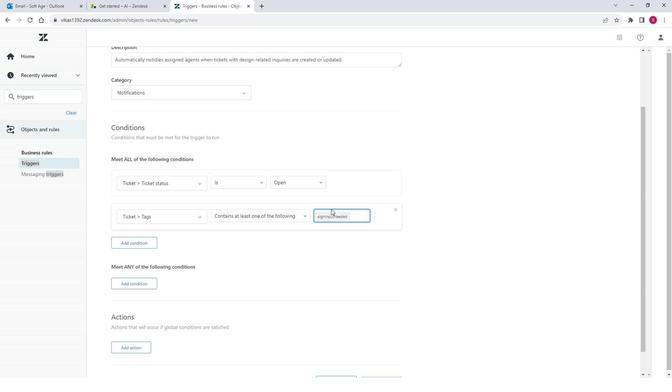 
Action: Mouse moved to (133, 284)
Screenshot: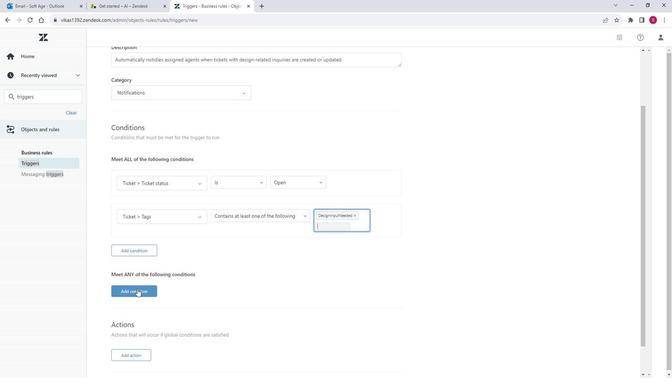 
Action: Mouse scrolled (133, 284) with delta (0, 0)
Screenshot: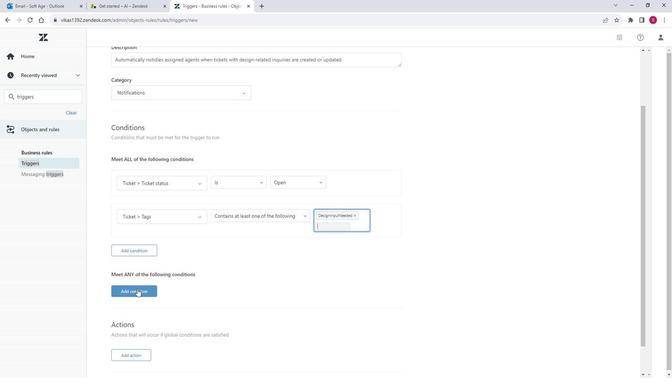 
Action: Mouse moved to (130, 294)
Screenshot: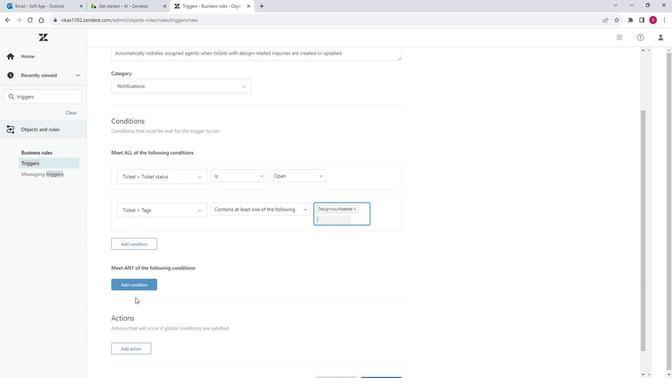
Action: Mouse scrolled (130, 294) with delta (0, 0)
Screenshot: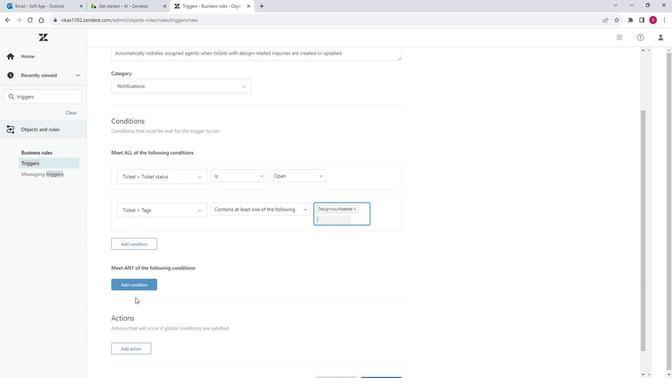
Action: Mouse moved to (133, 307)
Screenshot: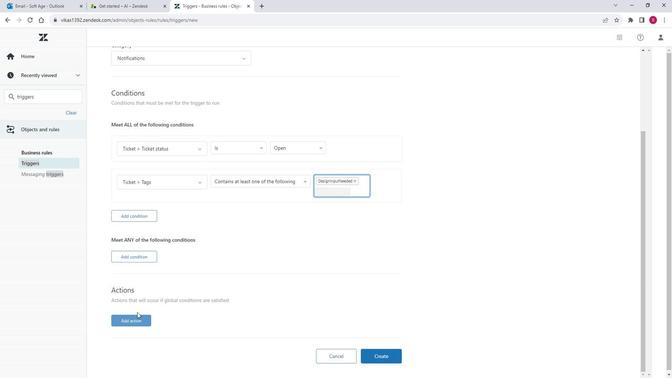 
Action: Mouse scrolled (133, 307) with delta (0, 0)
Screenshot: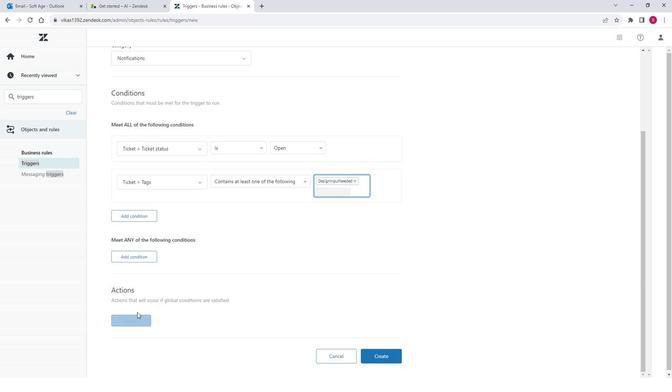 
Action: Mouse moved to (131, 308)
Screenshot: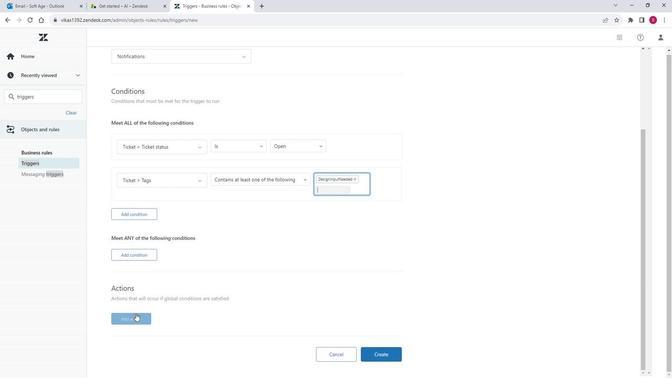 
Action: Mouse pressed left at (131, 308)
Screenshot: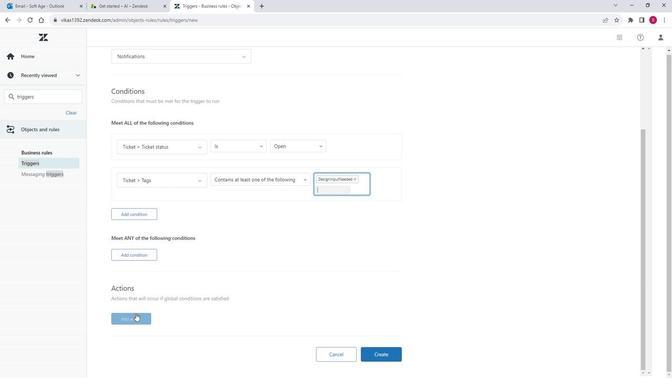 
Action: Mouse moved to (200, 320)
Screenshot: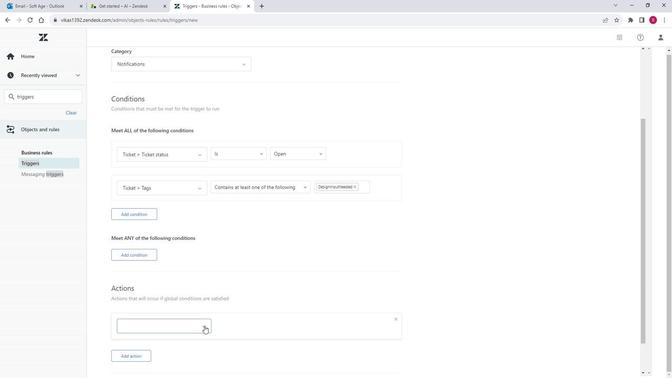 
Action: Mouse pressed left at (200, 320)
Screenshot: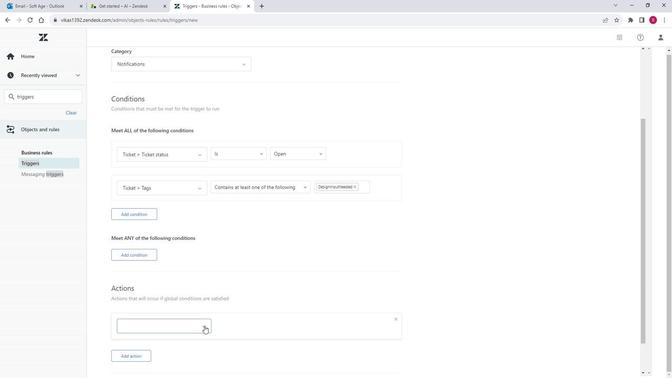 
Action: Mouse moved to (177, 302)
Screenshot: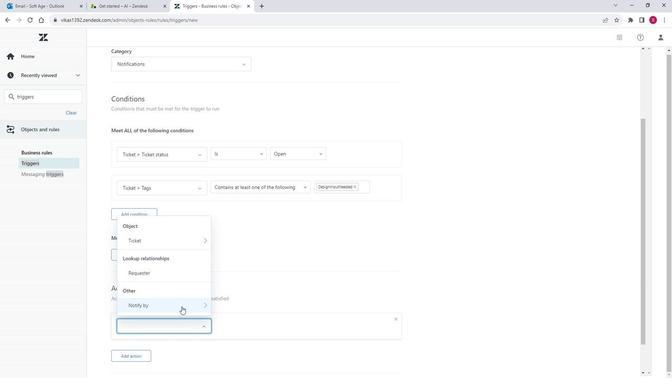 
Action: Mouse pressed left at (177, 302)
Screenshot: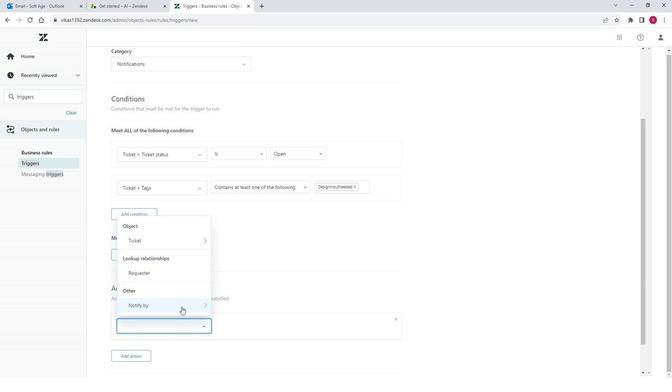 
Action: Mouse moved to (159, 285)
Screenshot: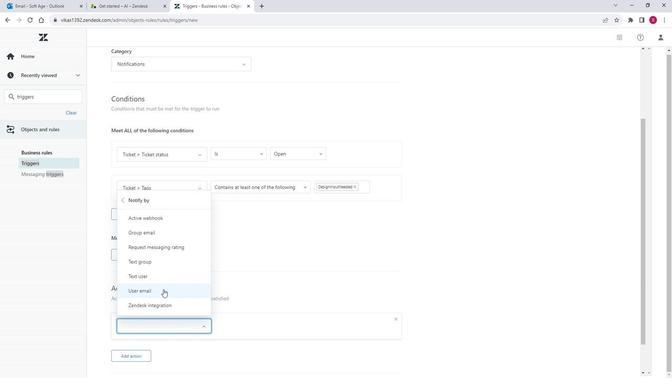 
Action: Mouse pressed left at (159, 285)
Screenshot: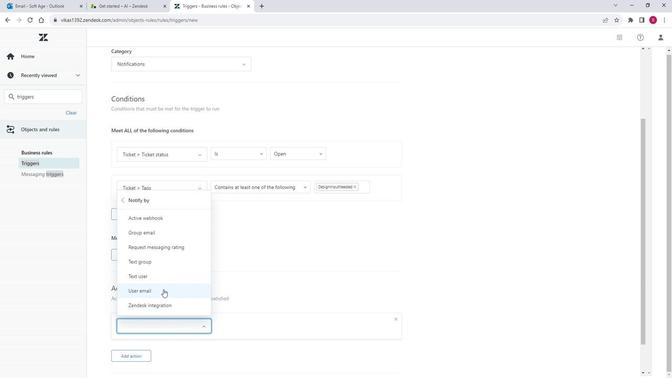 
Action: Mouse moved to (276, 303)
Screenshot: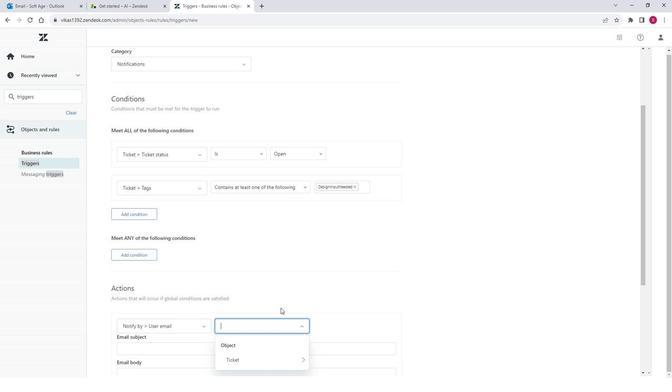 
Action: Mouse scrolled (276, 303) with delta (0, 0)
Screenshot: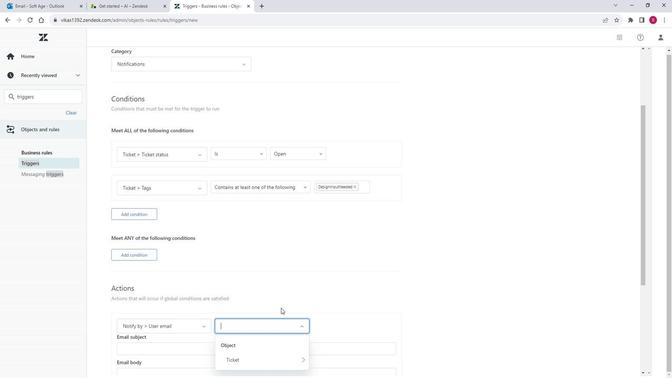 
Action: Mouse moved to (277, 303)
Screenshot: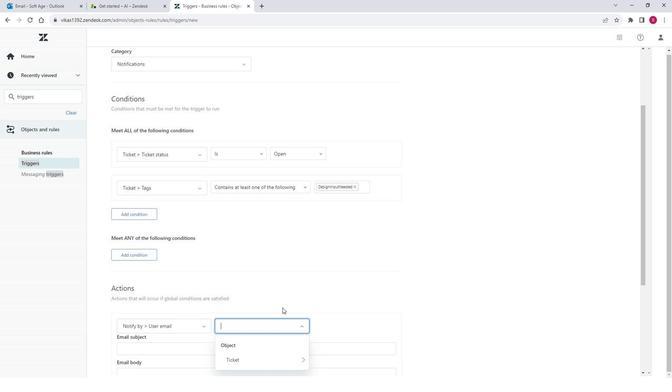 
Action: Mouse scrolled (277, 302) with delta (0, 0)
Screenshot: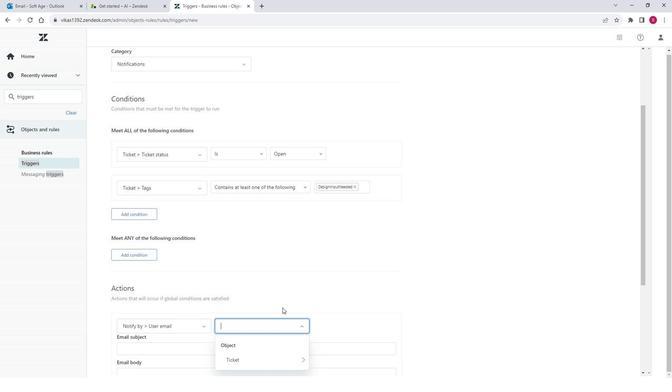 
Action: Mouse moved to (278, 301)
Screenshot: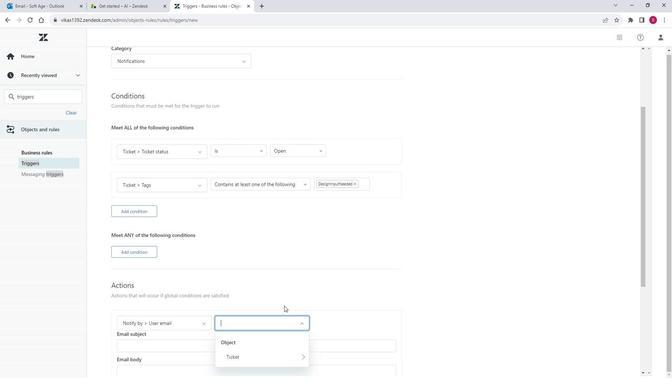 
Action: Mouse scrolled (278, 300) with delta (0, 0)
Screenshot: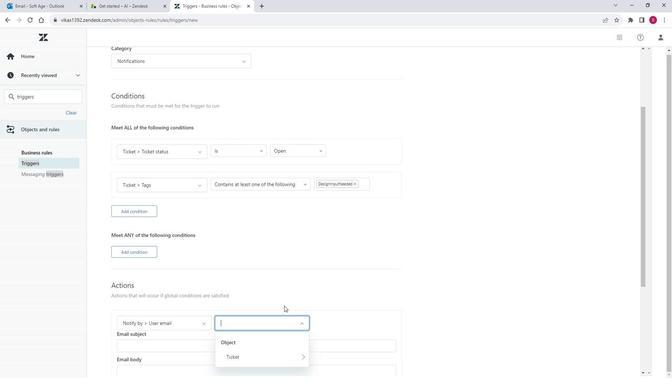 
Action: Mouse moved to (280, 299)
Screenshot: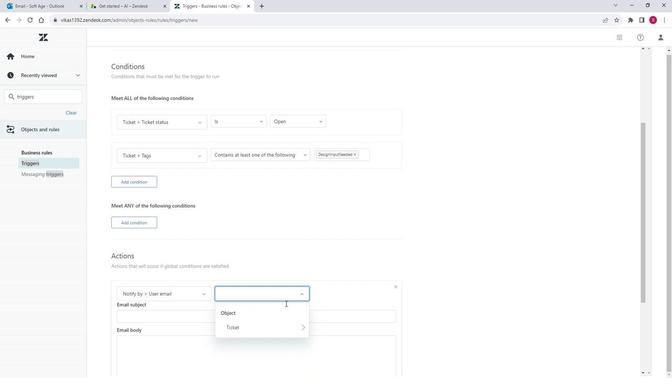 
Action: Mouse scrolled (280, 298) with delta (0, 0)
Screenshot: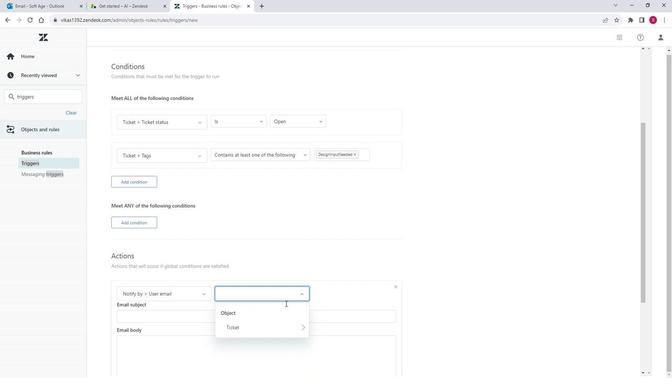 
Action: Mouse moved to (256, 215)
Screenshot: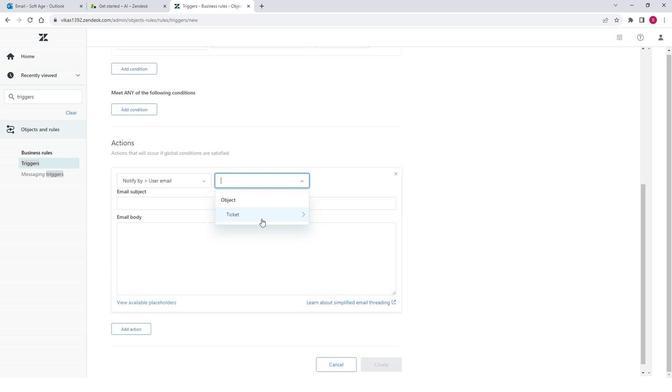 
Action: Mouse pressed left at (256, 215)
Screenshot: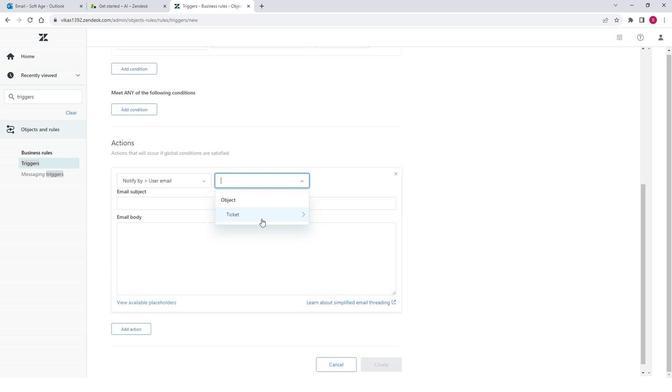 
Action: Mouse moved to (244, 282)
Screenshot: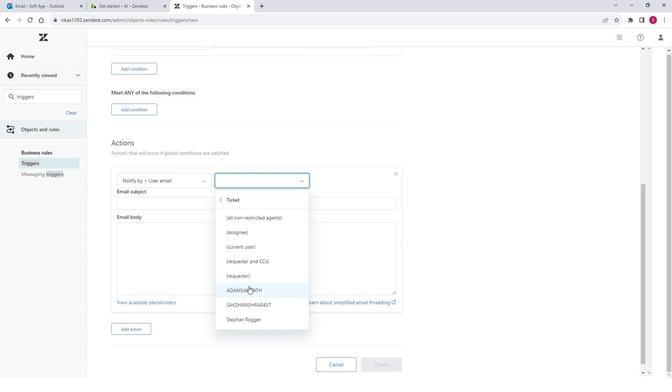 
Action: Mouse pressed left at (244, 282)
Screenshot: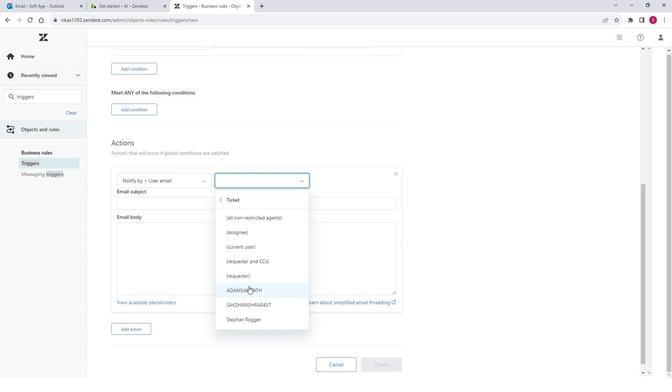 
Action: Mouse moved to (170, 201)
Screenshot: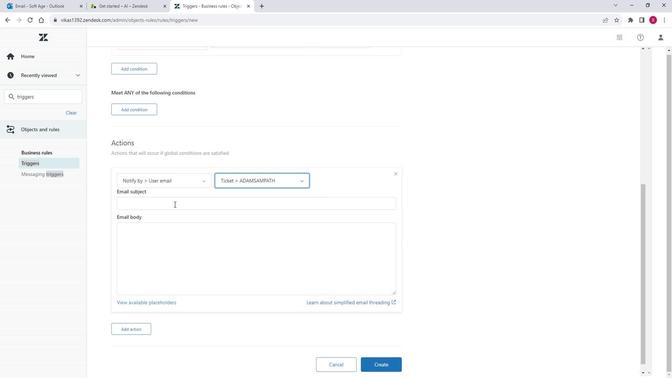 
Action: Mouse pressed left at (170, 201)
Screenshot: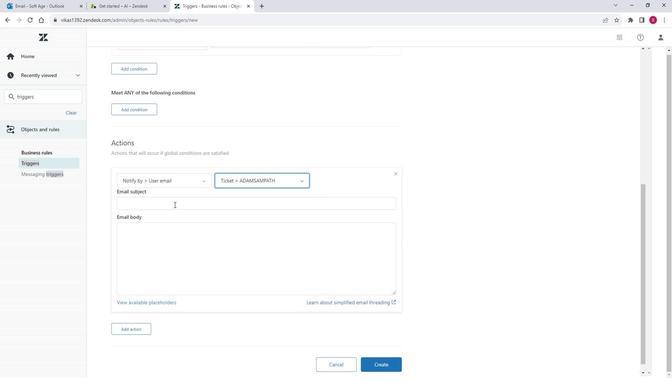 
Action: Mouse moved to (152, 130)
Screenshot: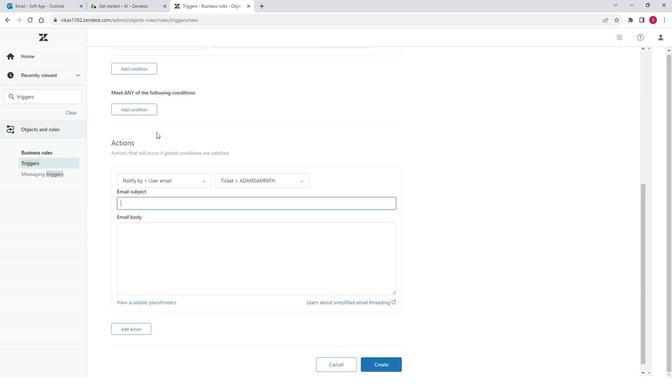 
Action: Key pressed triggers<Key.space>require<Key.space>input<Key.left>
Screenshot: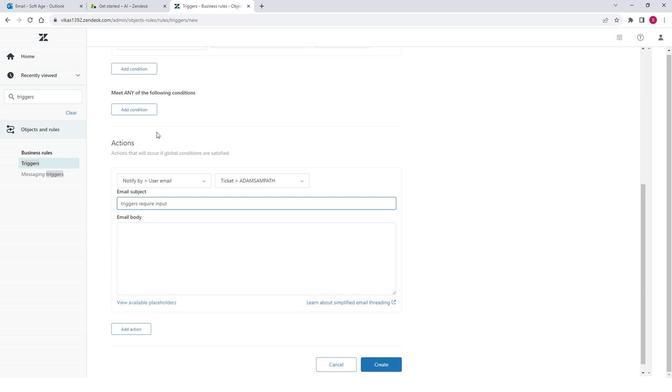 
Action: Mouse moved to (118, 202)
Screenshot: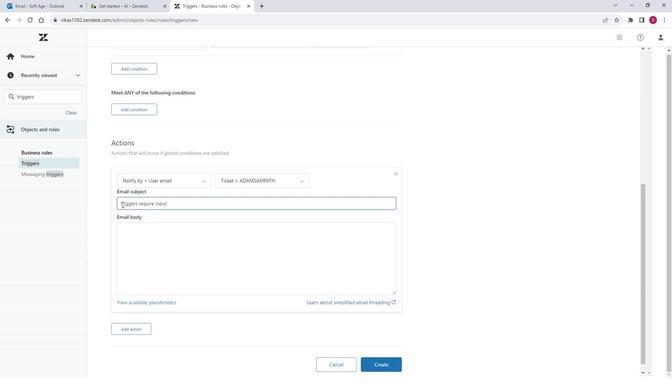 
Action: Mouse pressed left at (118, 202)
Screenshot: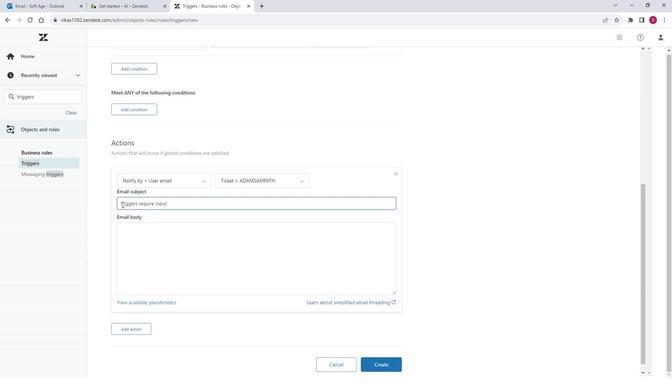 
Action: Mouse moved to (178, 189)
Screenshot: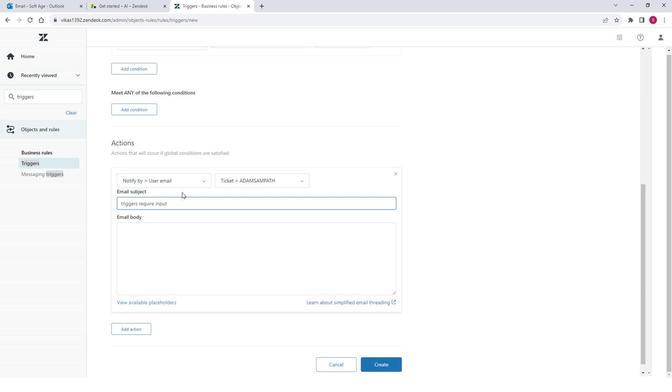 
Action: Key pressed <Key.backspace>
Screenshot: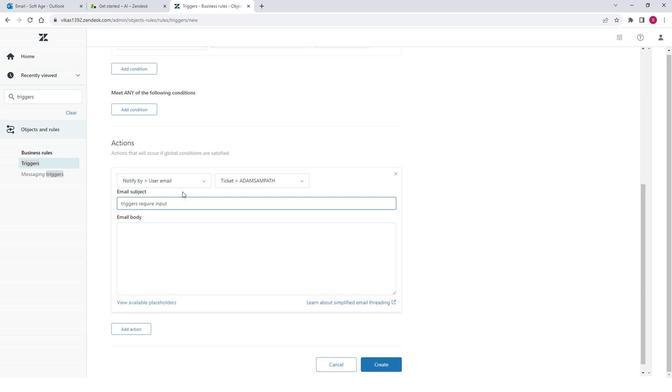 
Action: Mouse moved to (185, 184)
Screenshot: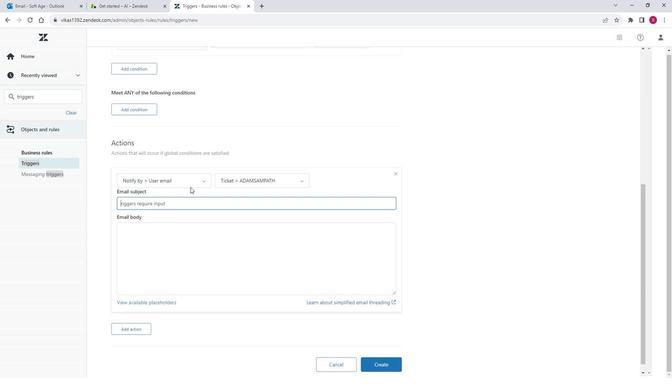 
Action: Key pressed <Key.shift>
Screenshot: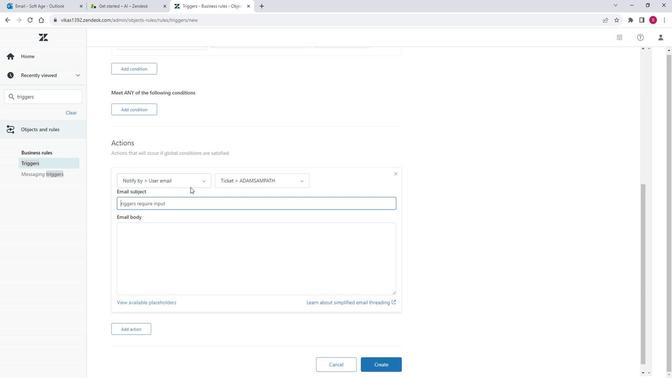 
Action: Mouse moved to (184, 183)
Screenshot: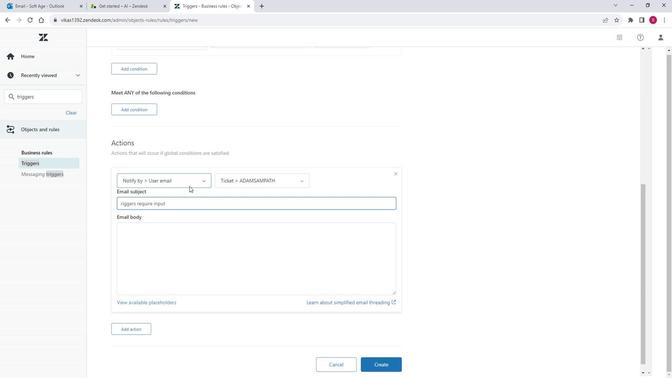 
Action: Key pressed T
Screenshot: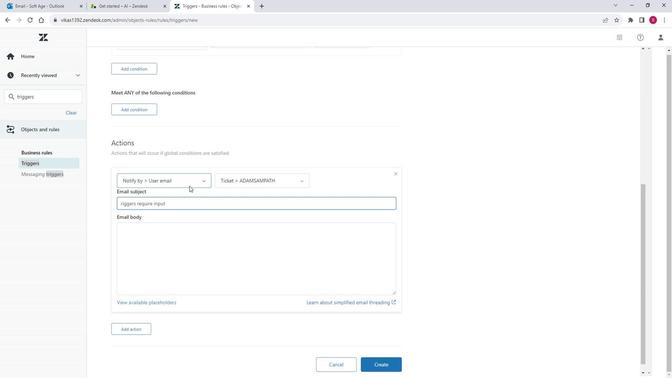 
Action: Mouse moved to (136, 223)
Screenshot: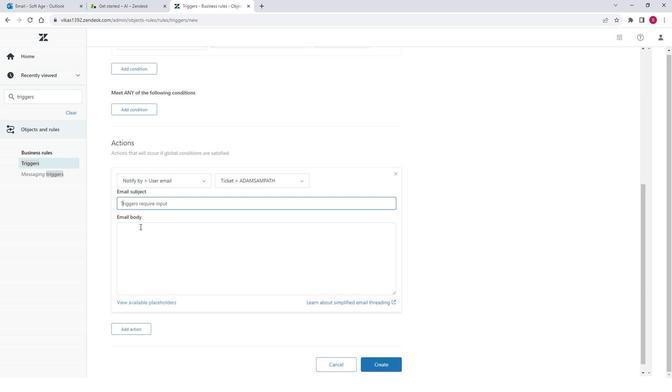 
Action: Mouse pressed left at (136, 223)
Screenshot: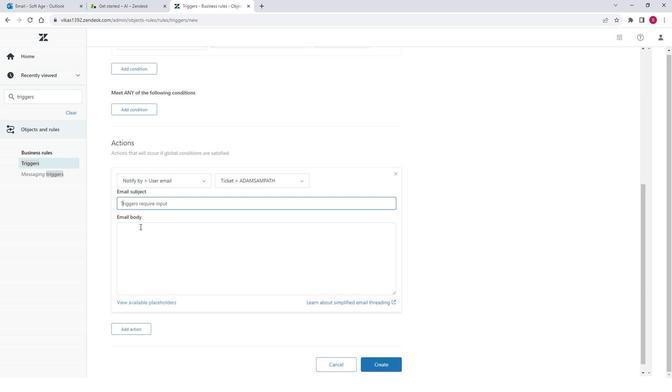 
Action: Mouse moved to (199, 125)
Screenshot: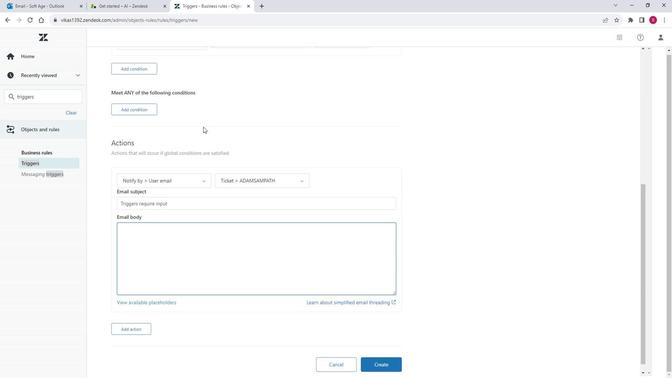 
Action: Key pressed <Key.shift><Key.shift><Key.shift><Key.shift><Key.shift><Key.shift>This<Key.space>ticket<Key.space>requires<Key.space>input<Key.space>from<Key.space>the<Key.space>produs<Key.backspace>ct<Key.space>design<Key.space>team.<Key.space><Key.shift>P;ease<Key.backspace><Key.backspace><Key.backspace><Key.backspace><Key.backspace>lease<Key.space>review.
Screenshot: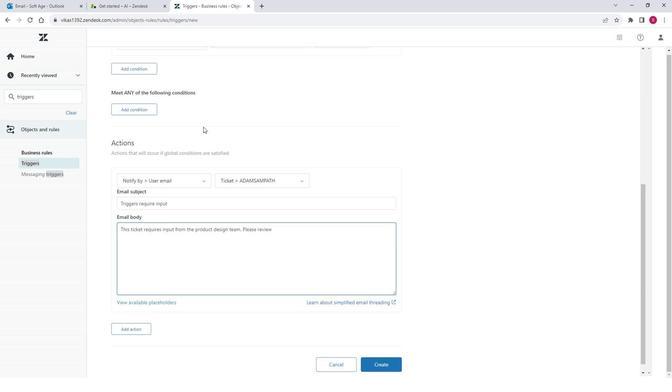 
Action: Mouse moved to (388, 360)
Screenshot: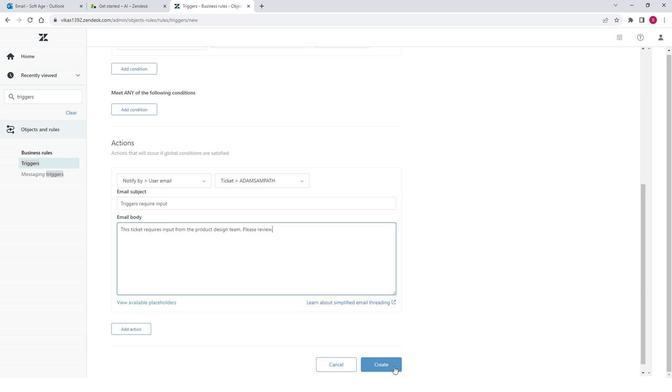 
Action: Mouse pressed left at (388, 360)
Screenshot: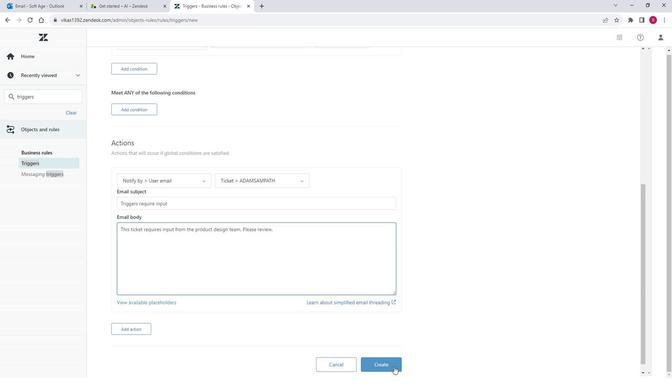 
Action: Mouse moved to (443, 291)
Screenshot: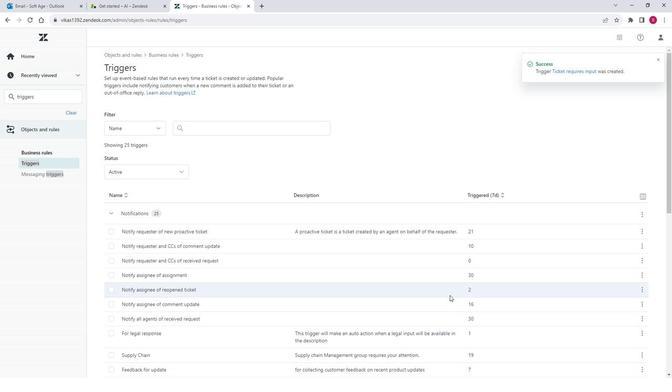 
